 Task: Add a signature Dylan Clark containing With sincere gratitude, Dylan Clark to email address softage.10@softage.net and add a label Help desk
Action: Mouse moved to (67, 107)
Screenshot: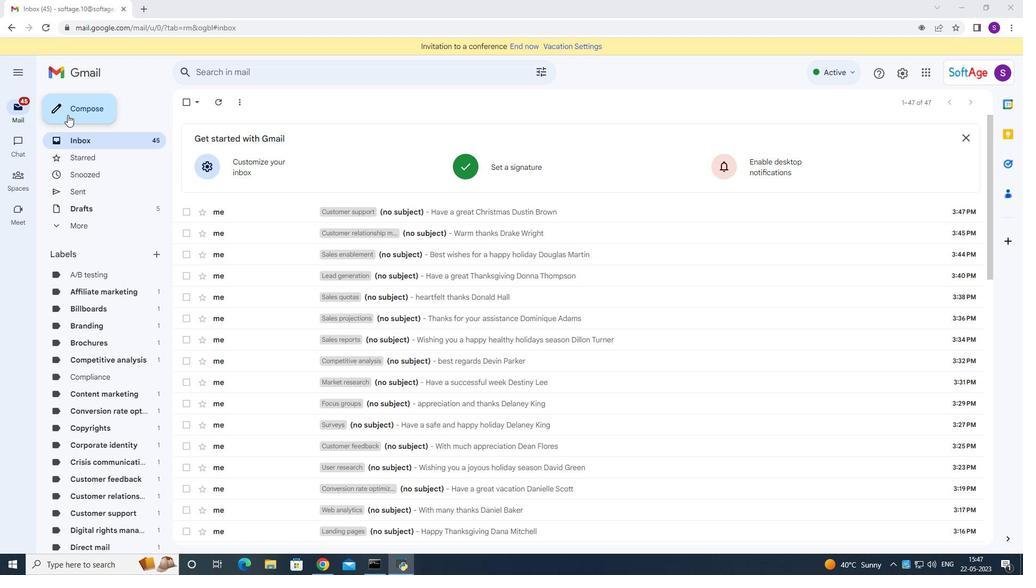 
Action: Mouse pressed left at (67, 107)
Screenshot: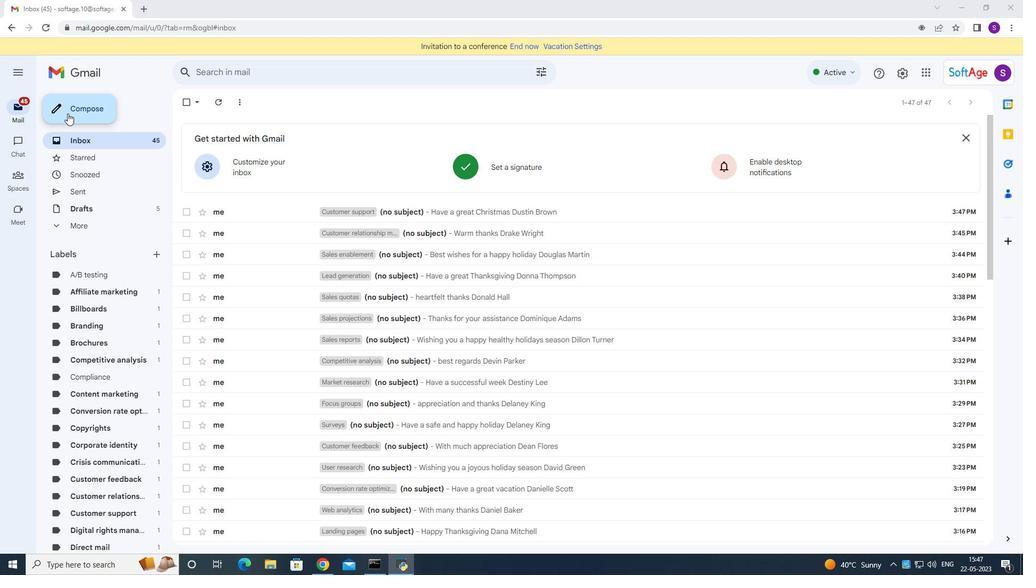 
Action: Mouse moved to (721, 265)
Screenshot: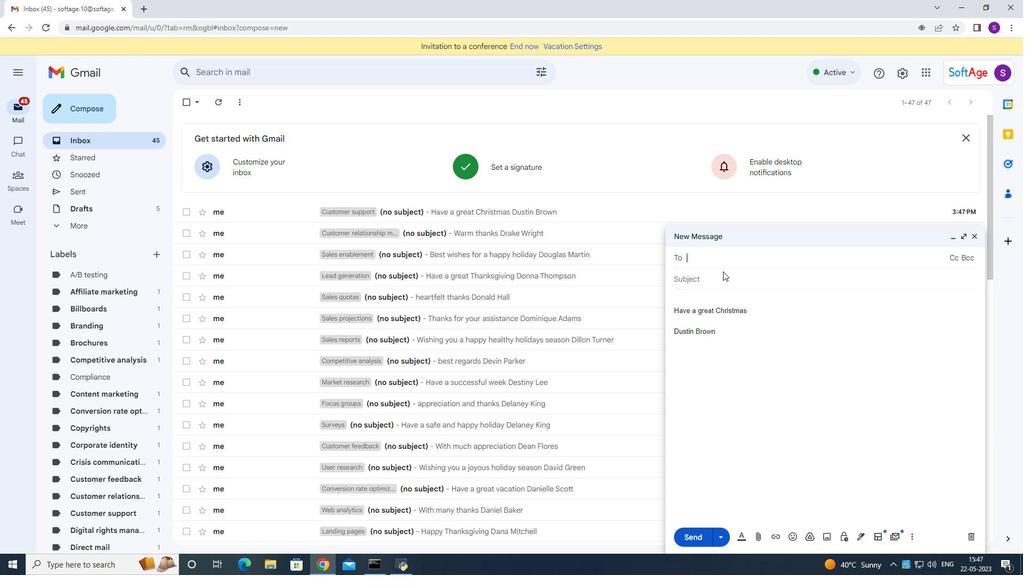 
Action: Mouse pressed left at (721, 265)
Screenshot: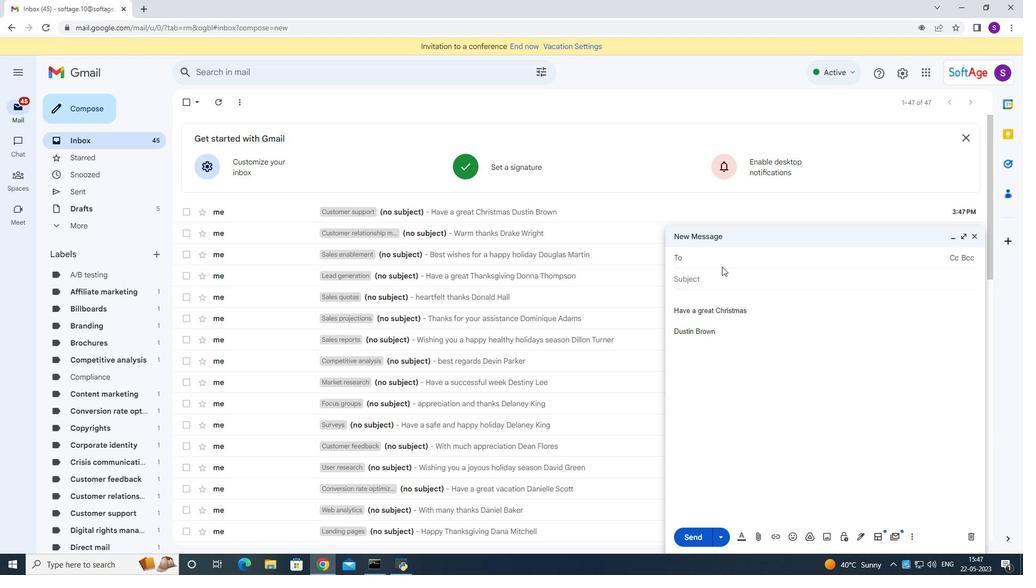 
Action: Mouse moved to (767, 310)
Screenshot: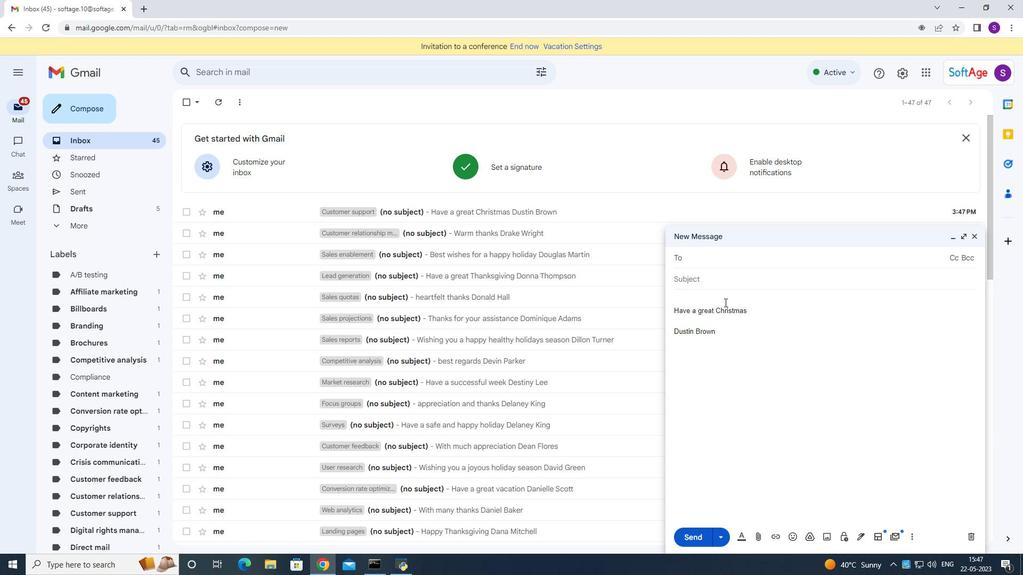 
Action: Mouse pressed left at (767, 310)
Screenshot: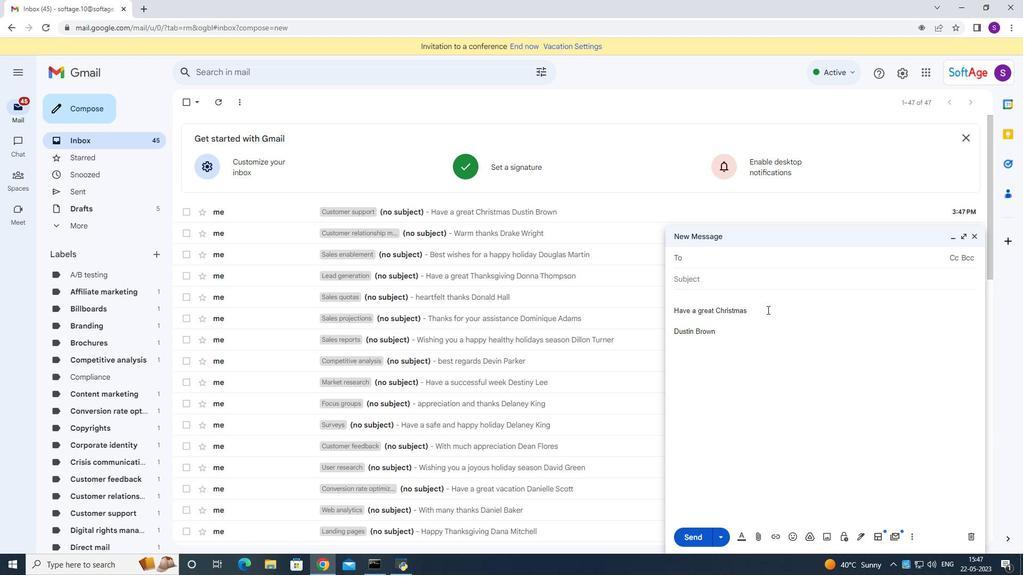 
Action: Mouse moved to (734, 254)
Screenshot: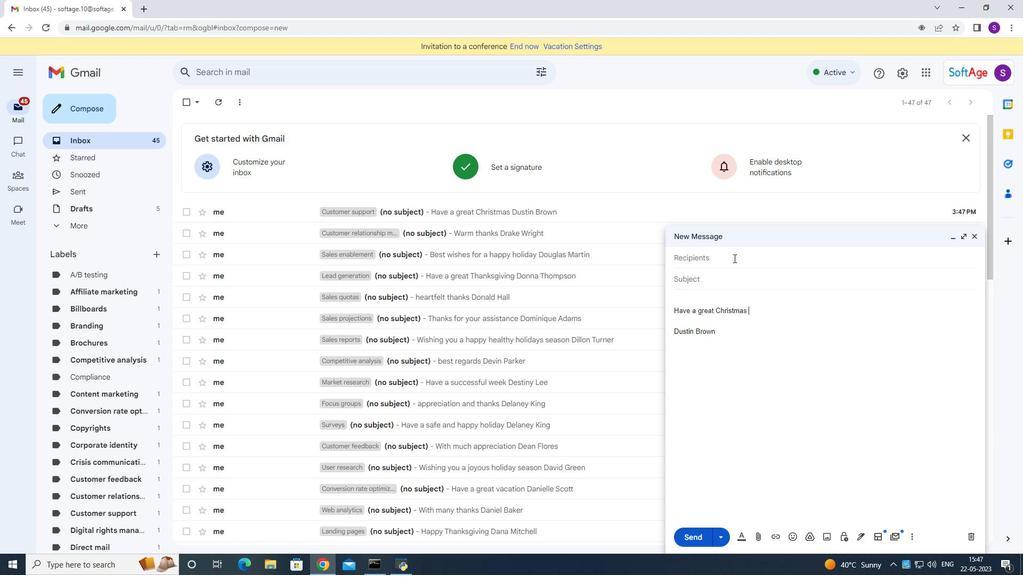 
Action: Mouse pressed left at (734, 254)
Screenshot: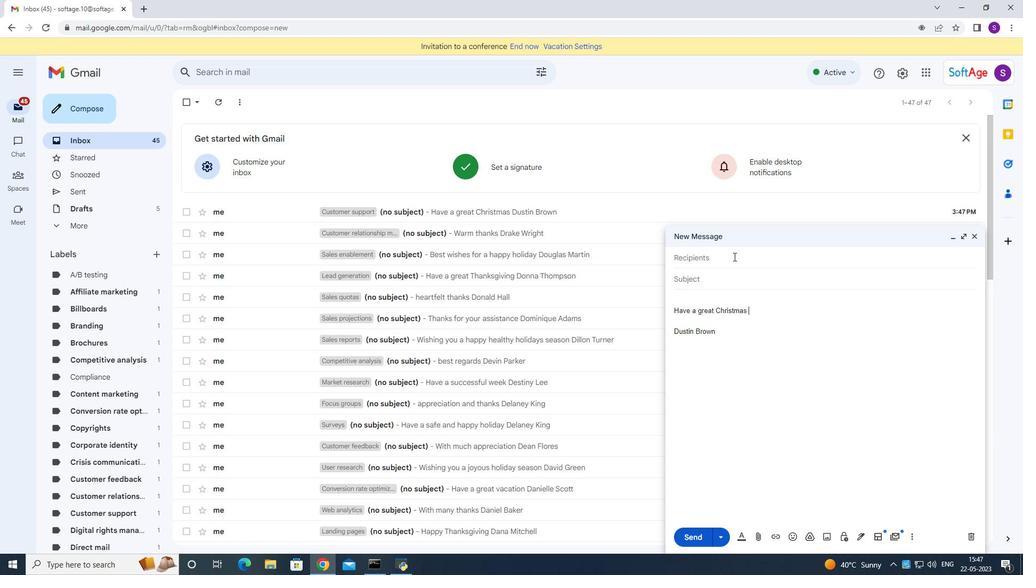 
Action: Mouse moved to (860, 535)
Screenshot: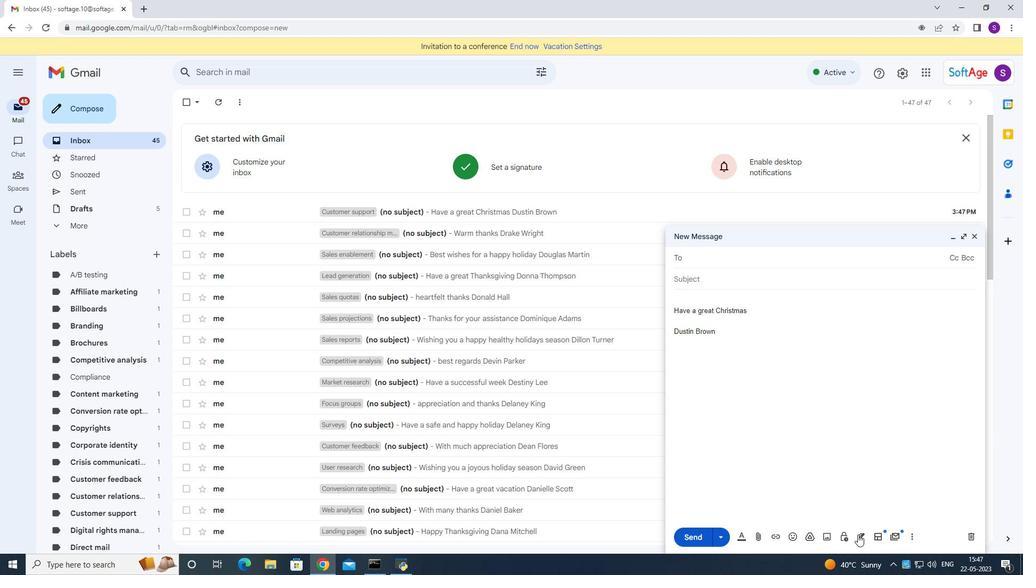 
Action: Mouse pressed left at (860, 535)
Screenshot: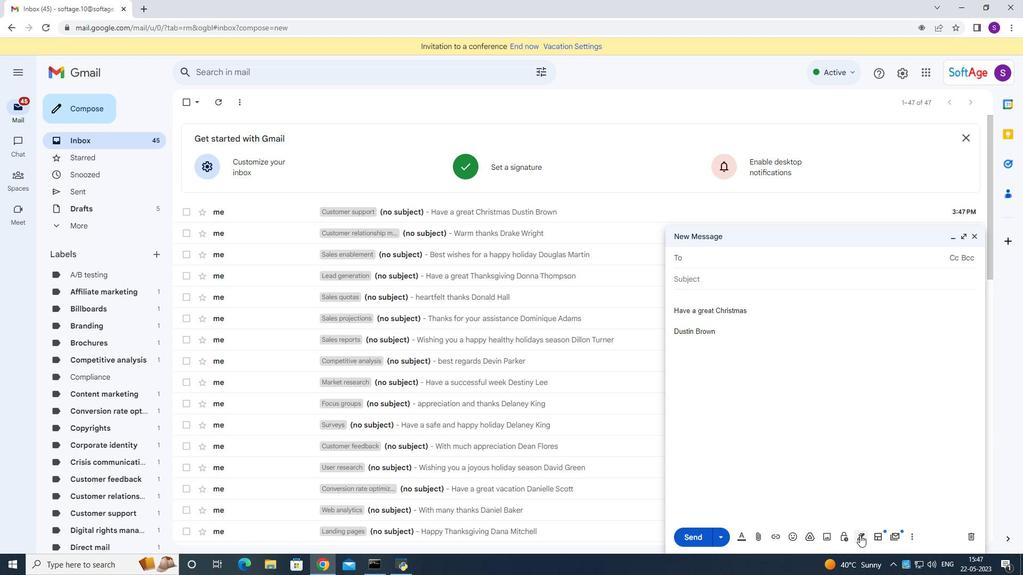 
Action: Mouse moved to (886, 479)
Screenshot: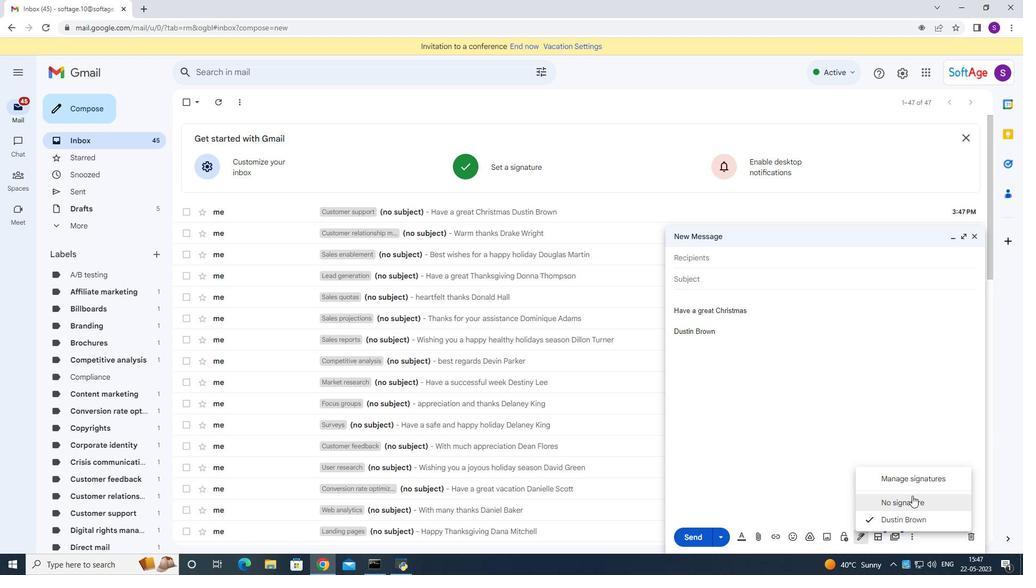 
Action: Mouse pressed left at (886, 479)
Screenshot: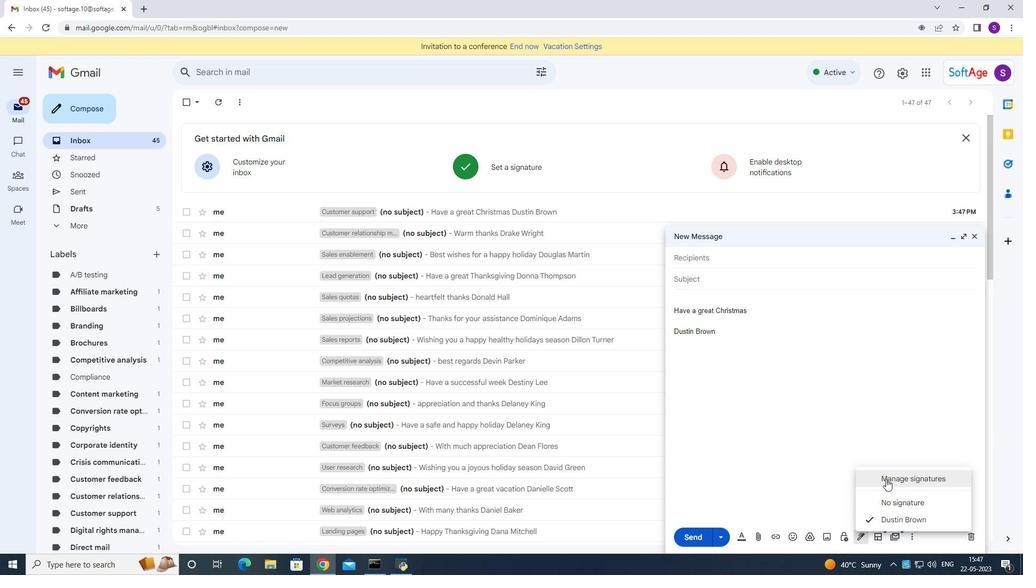 
Action: Mouse moved to (444, 326)
Screenshot: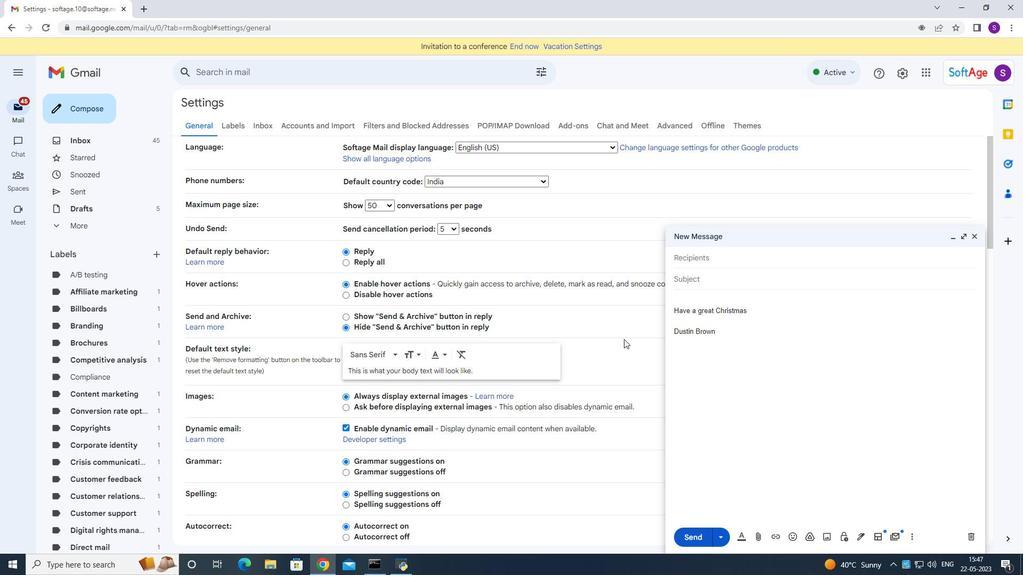 
Action: Mouse scrolled (444, 325) with delta (0, 0)
Screenshot: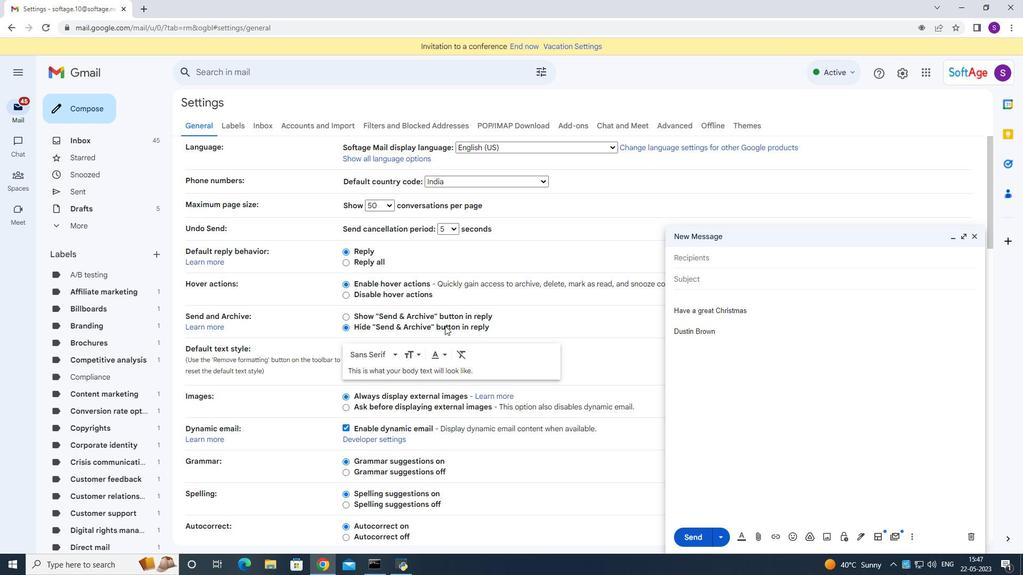 
Action: Mouse moved to (444, 327)
Screenshot: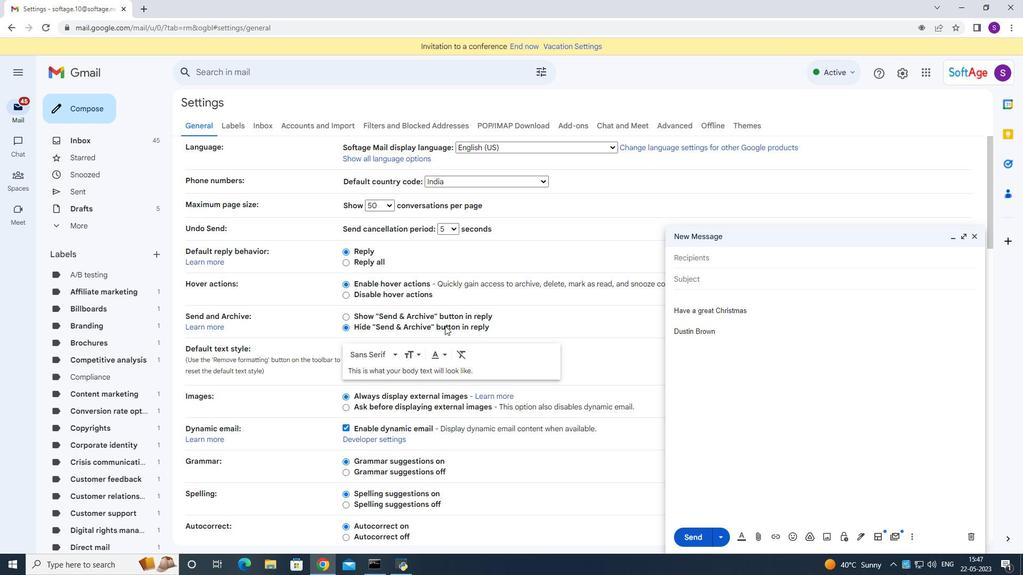 
Action: Mouse scrolled (444, 326) with delta (0, 0)
Screenshot: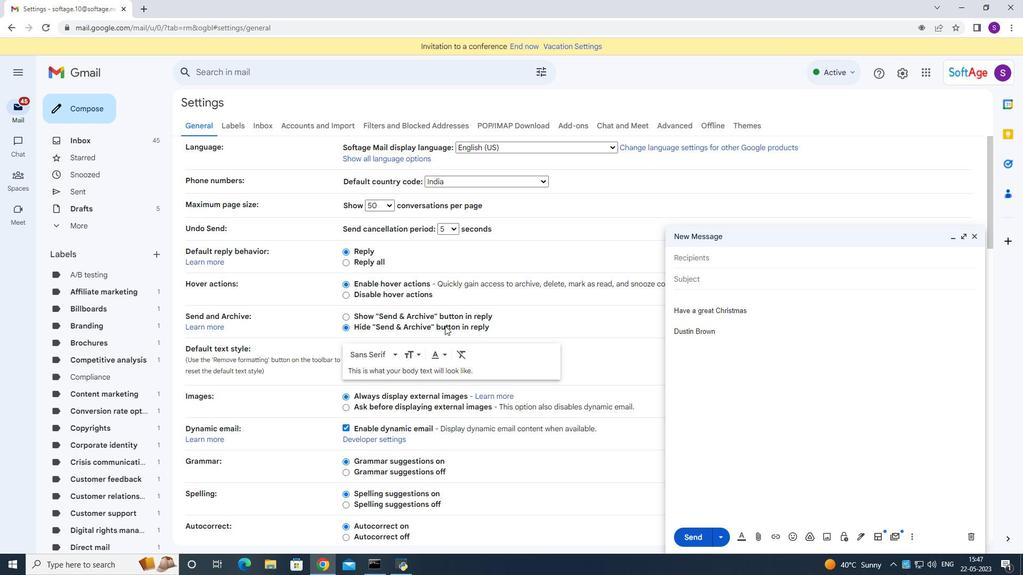 
Action: Mouse scrolled (444, 326) with delta (0, 0)
Screenshot: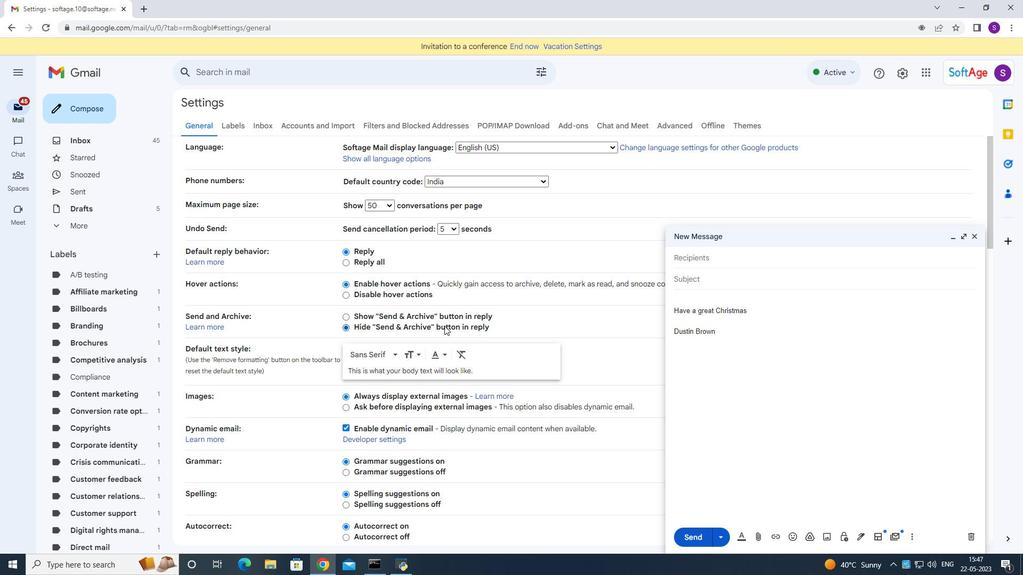 
Action: Mouse moved to (444, 327)
Screenshot: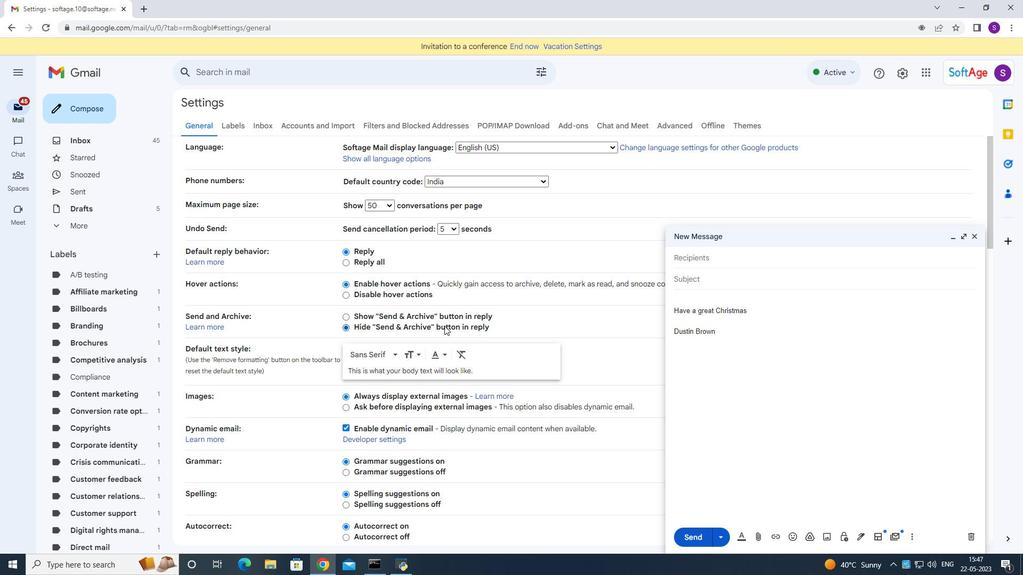 
Action: Mouse scrolled (444, 327) with delta (0, 0)
Screenshot: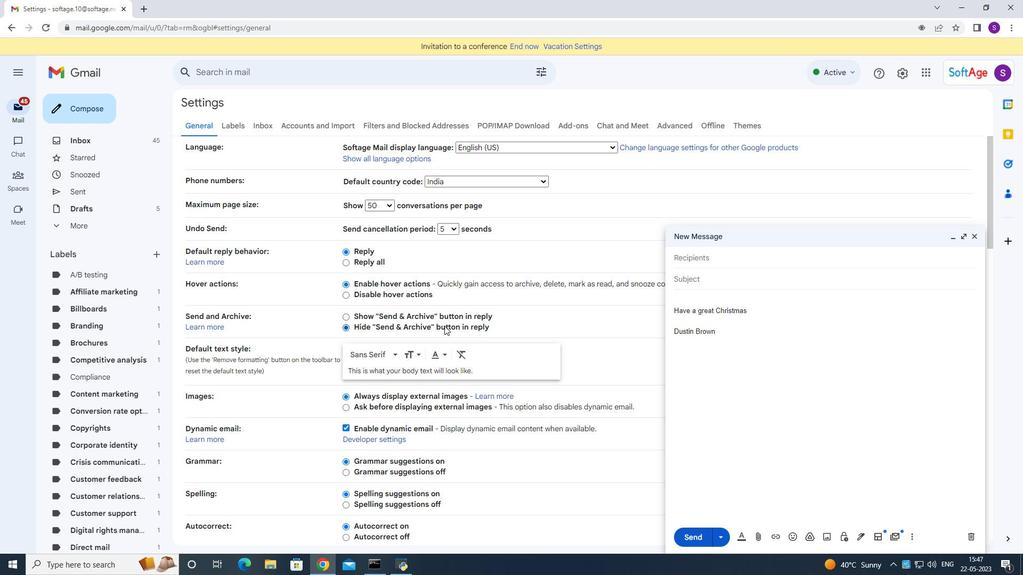 
Action: Mouse moved to (444, 328)
Screenshot: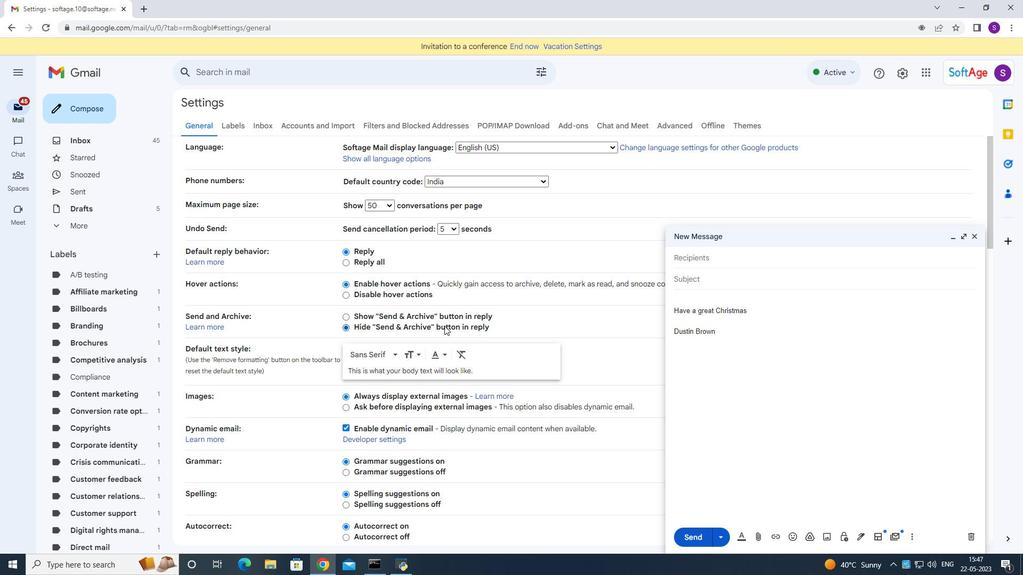 
Action: Mouse scrolled (444, 327) with delta (0, 0)
Screenshot: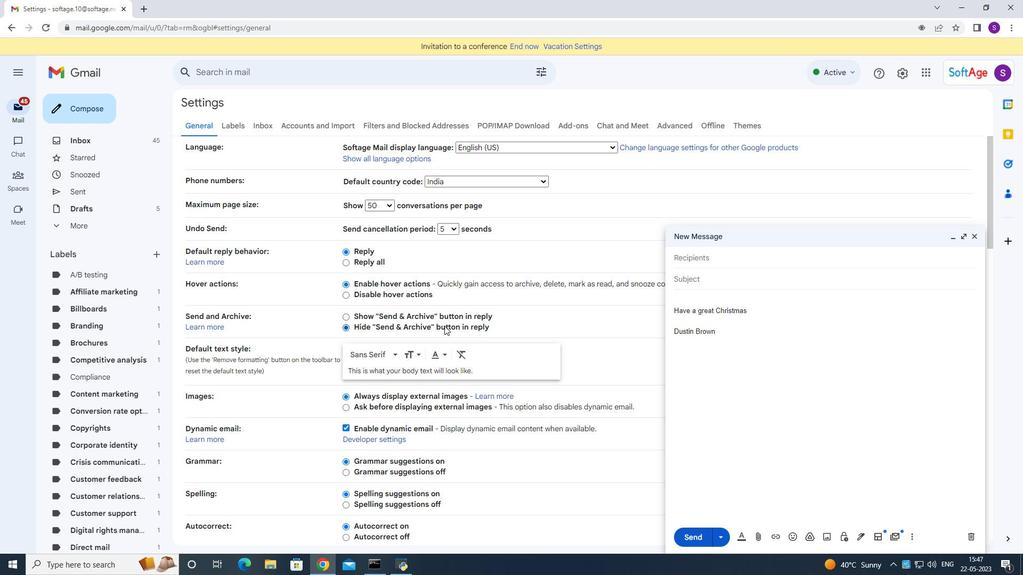 
Action: Mouse moved to (444, 329)
Screenshot: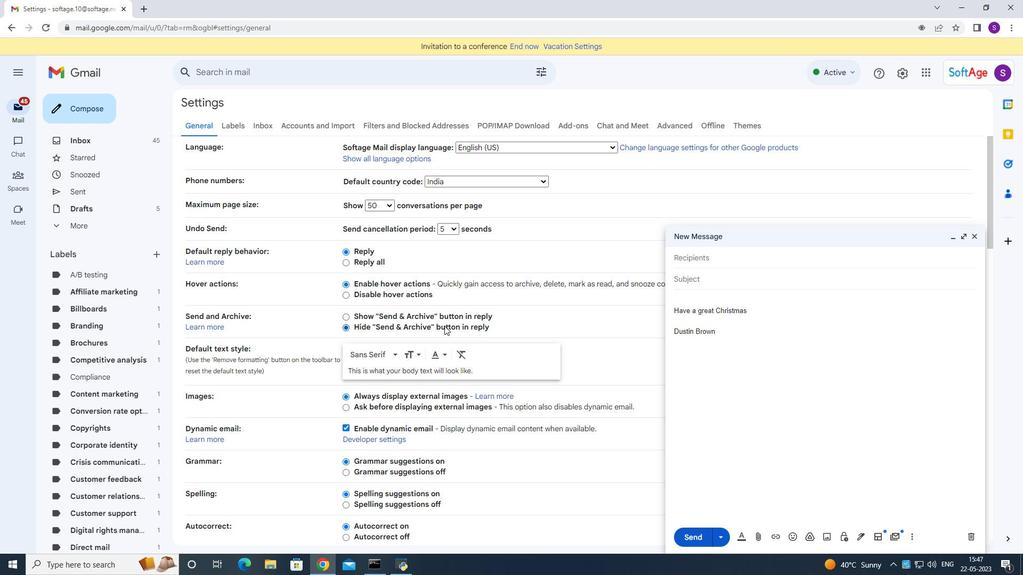
Action: Mouse scrolled (444, 328) with delta (0, 0)
Screenshot: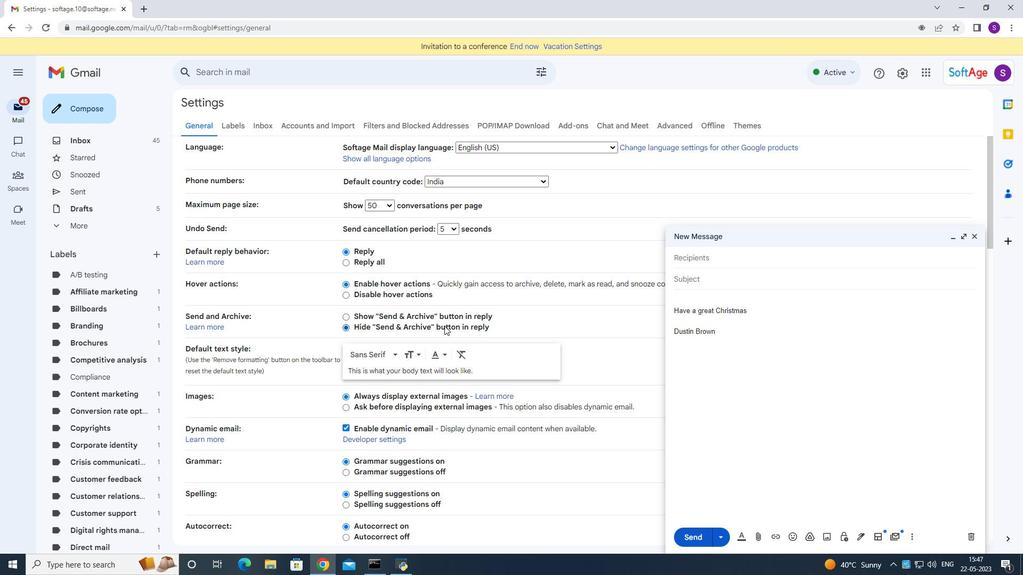 
Action: Mouse moved to (445, 337)
Screenshot: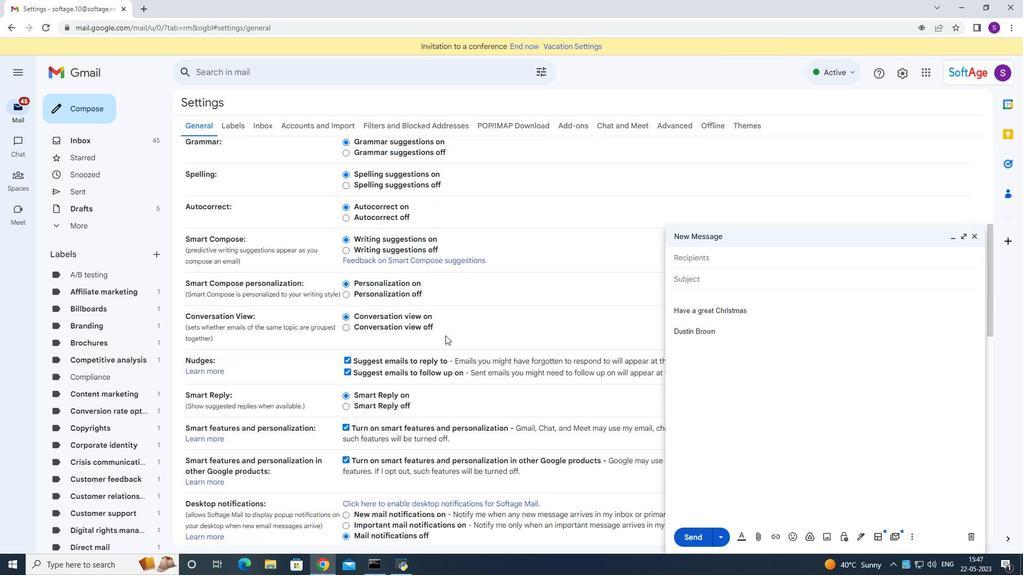 
Action: Mouse scrolled (445, 337) with delta (0, 0)
Screenshot: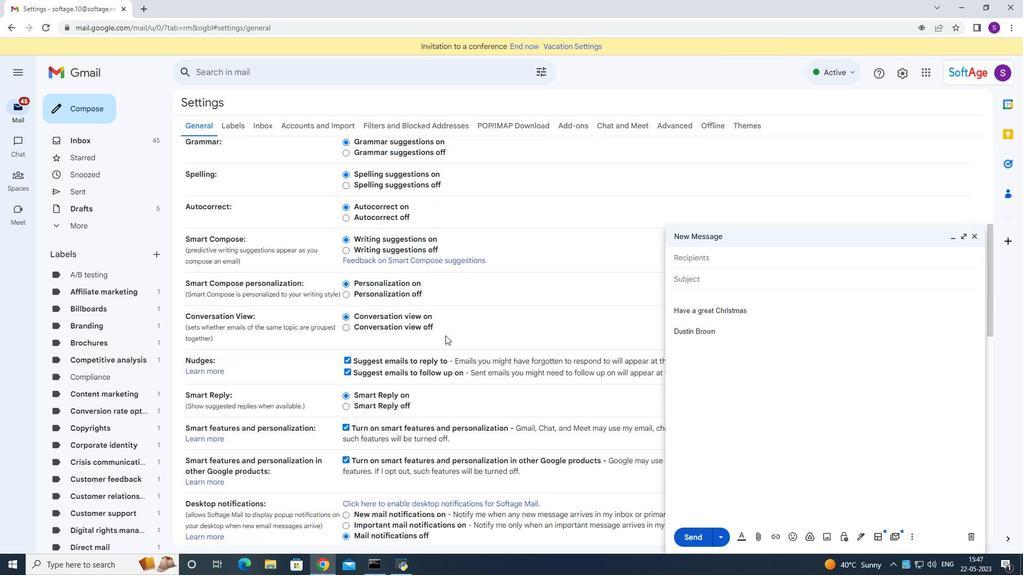 
Action: Mouse moved to (445, 337)
Screenshot: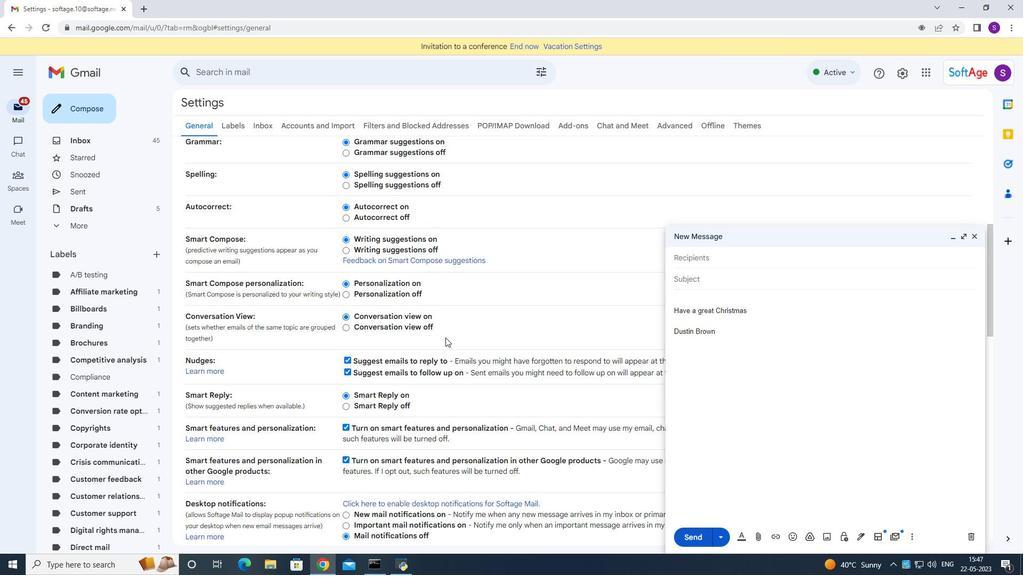 
Action: Mouse scrolled (445, 337) with delta (0, 0)
Screenshot: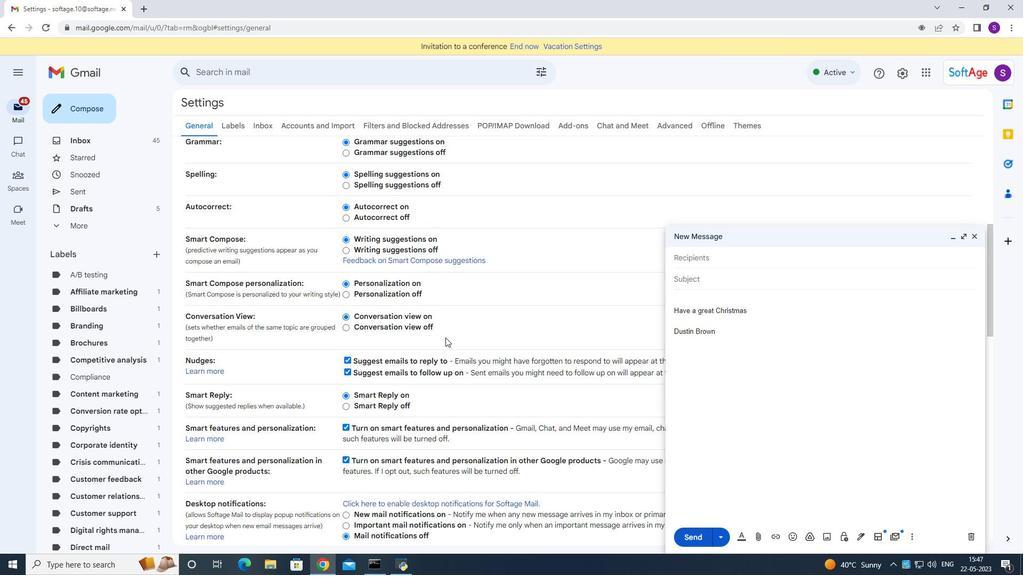 
Action: Mouse moved to (445, 343)
Screenshot: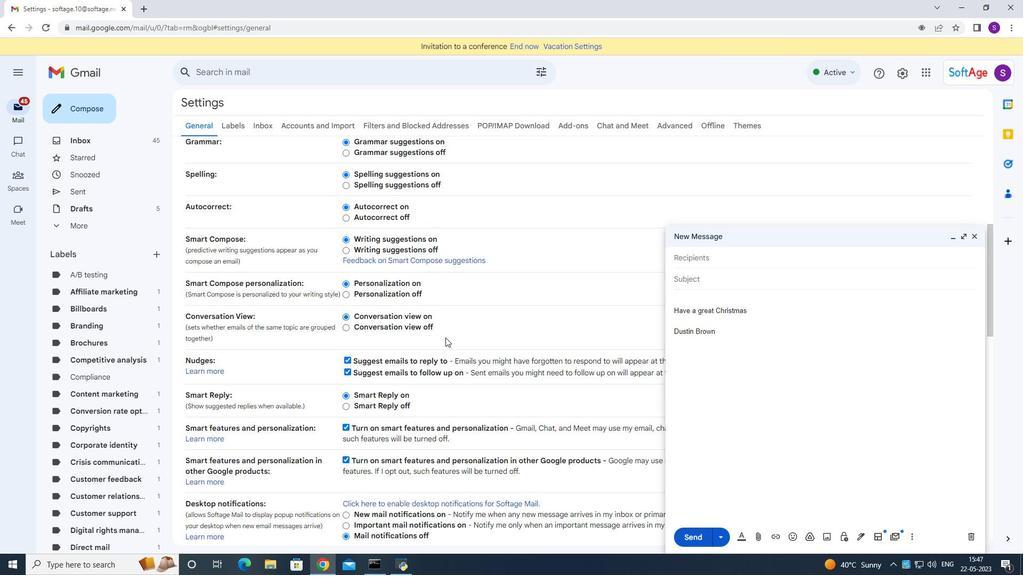 
Action: Mouse scrolled (445, 337) with delta (0, 0)
Screenshot: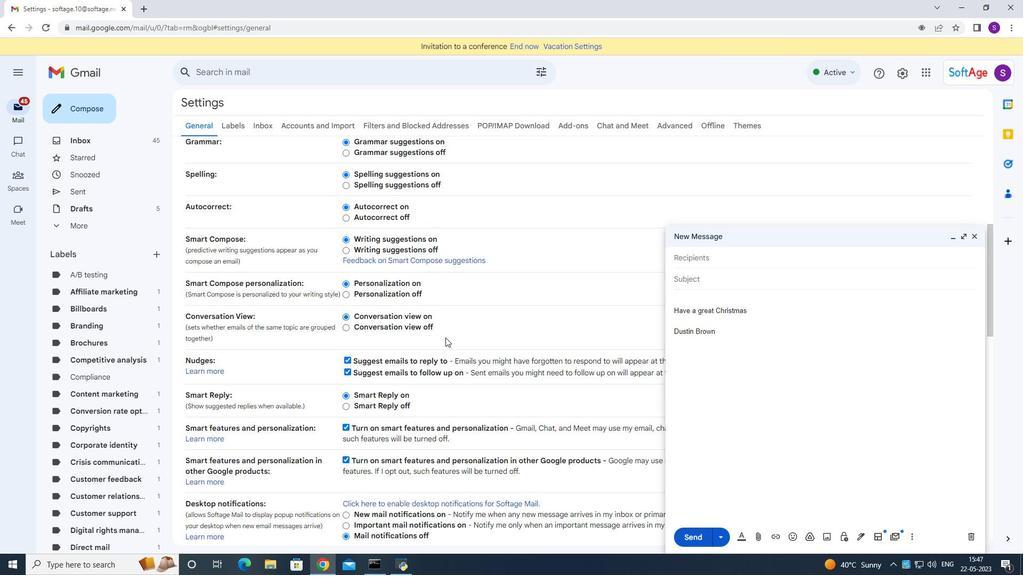 
Action: Mouse moved to (445, 343)
Screenshot: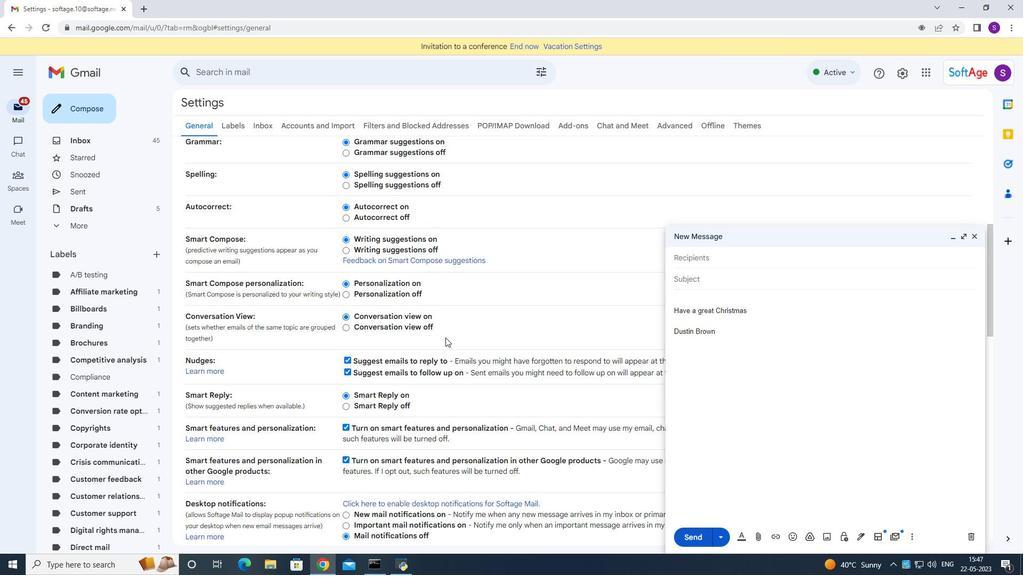 
Action: Mouse scrolled (445, 337) with delta (0, 0)
Screenshot: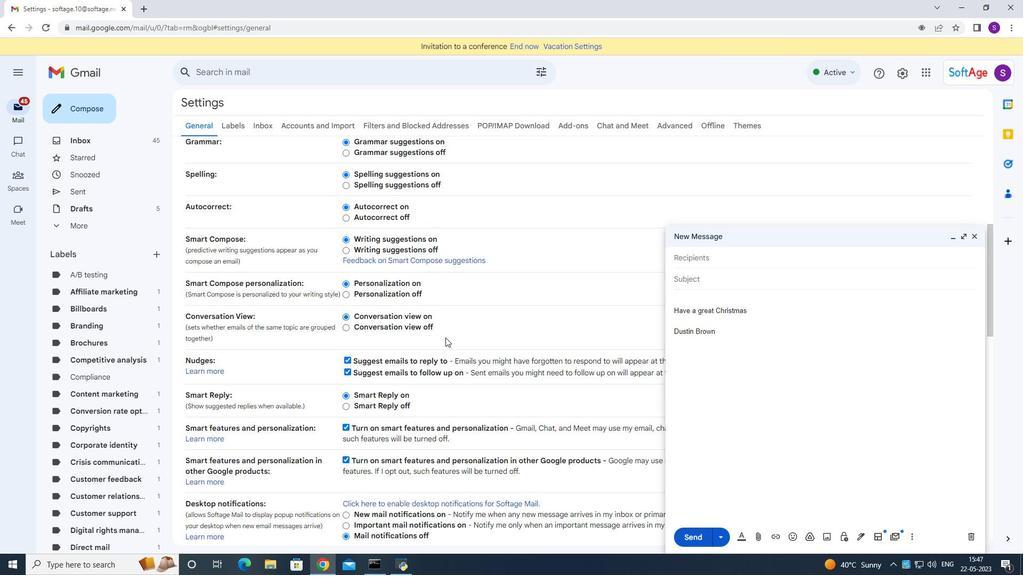 
Action: Mouse moved to (444, 344)
Screenshot: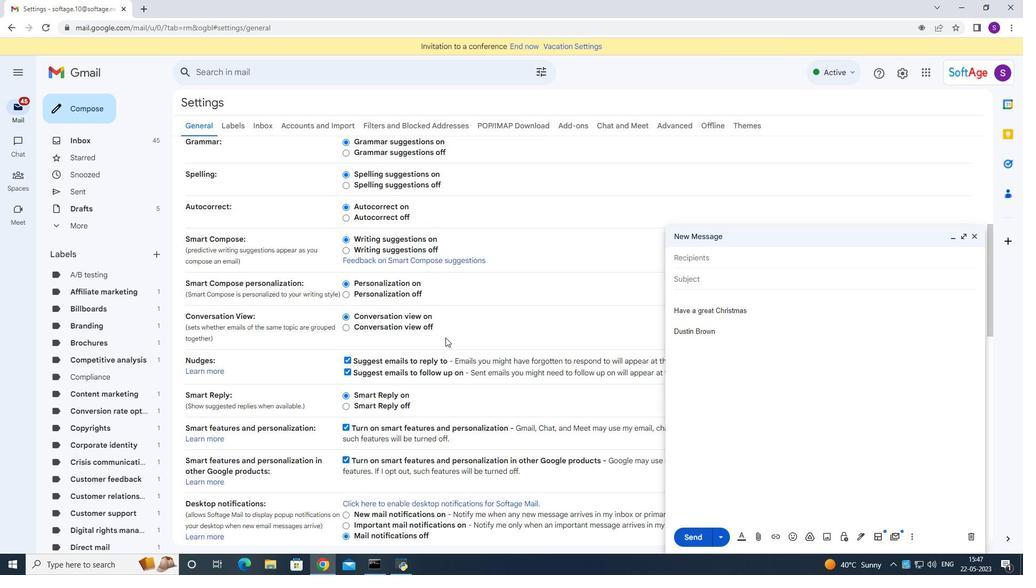 
Action: Mouse scrolled (445, 337) with delta (0, 0)
Screenshot: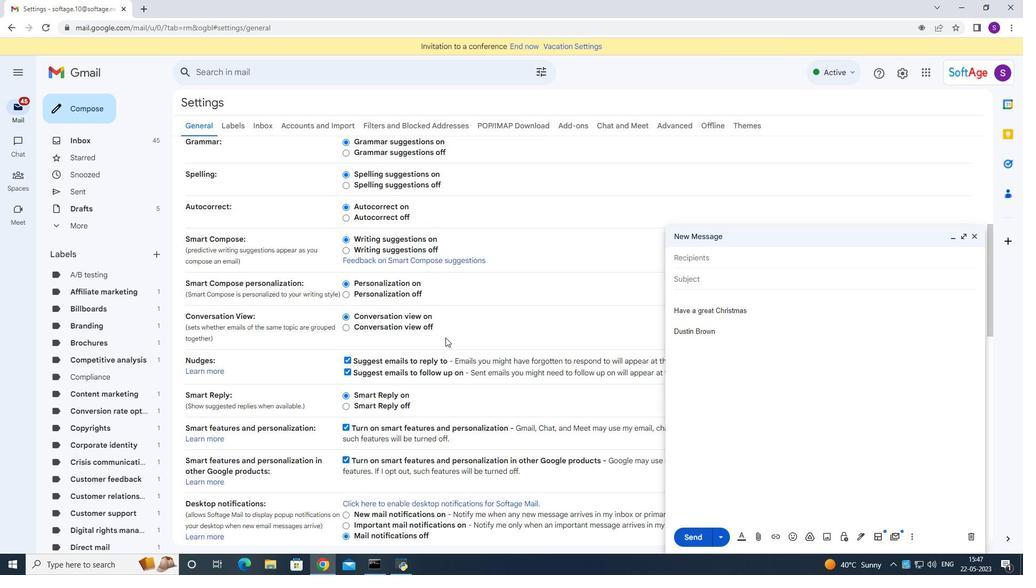 
Action: Mouse moved to (444, 347)
Screenshot: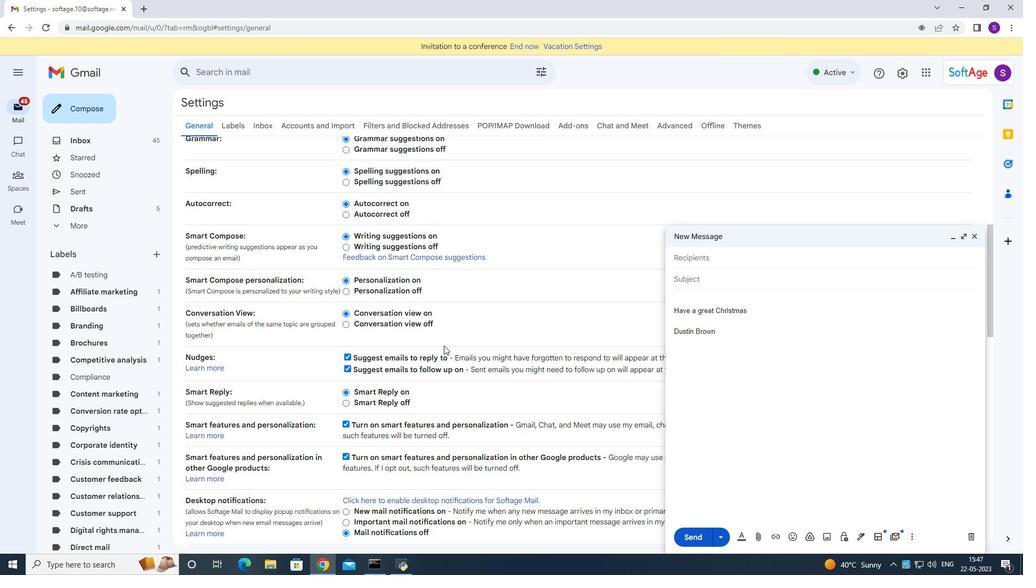 
Action: Mouse scrolled (444, 347) with delta (0, 0)
Screenshot: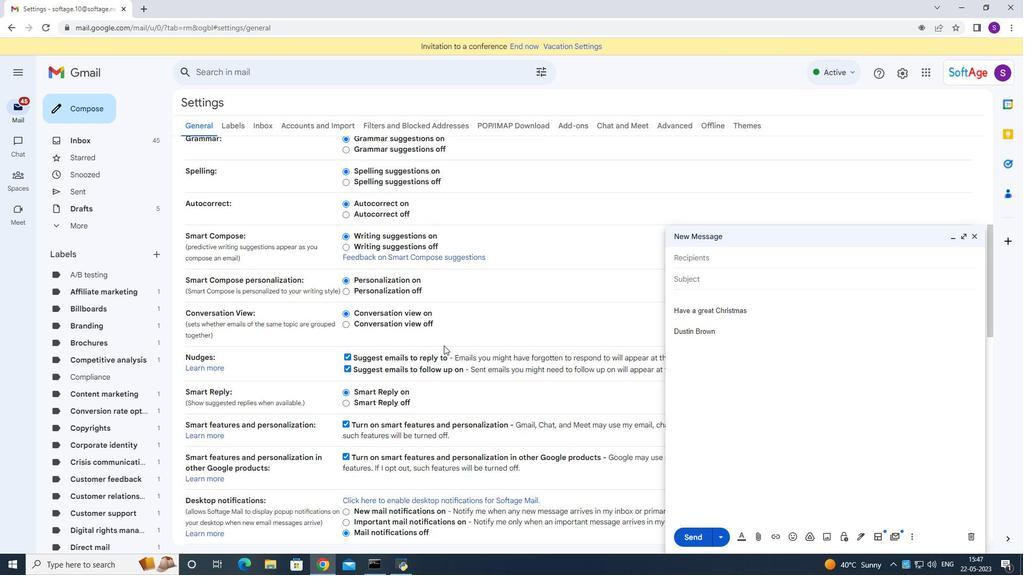 
Action: Mouse scrolled (444, 347) with delta (0, 0)
Screenshot: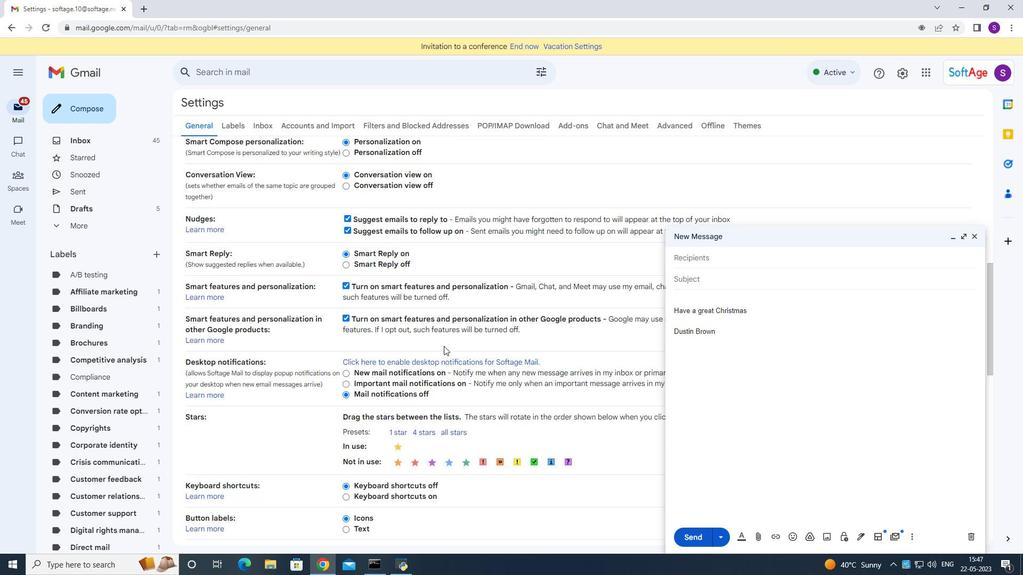 
Action: Mouse scrolled (444, 347) with delta (0, 0)
Screenshot: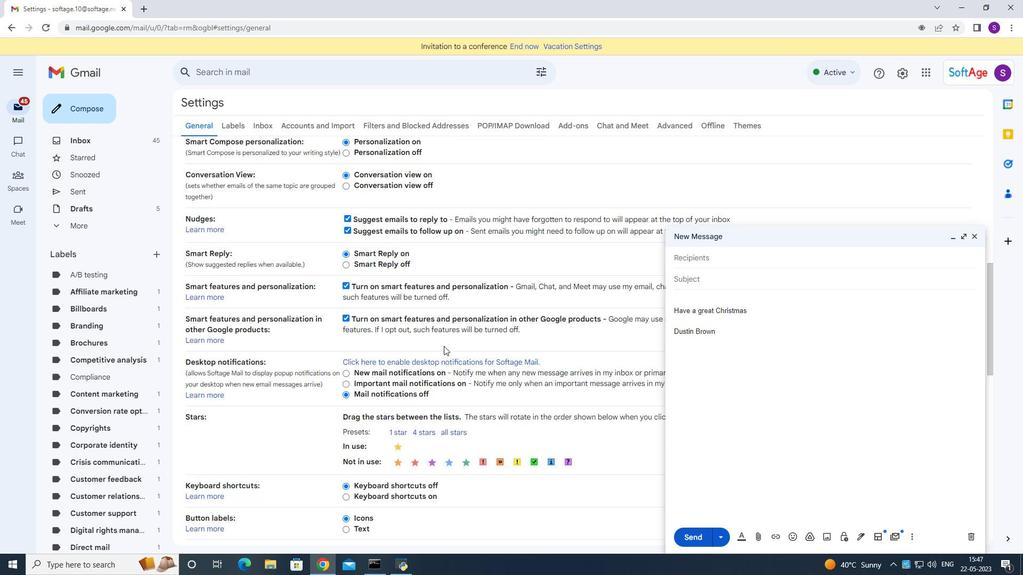 
Action: Mouse moved to (439, 348)
Screenshot: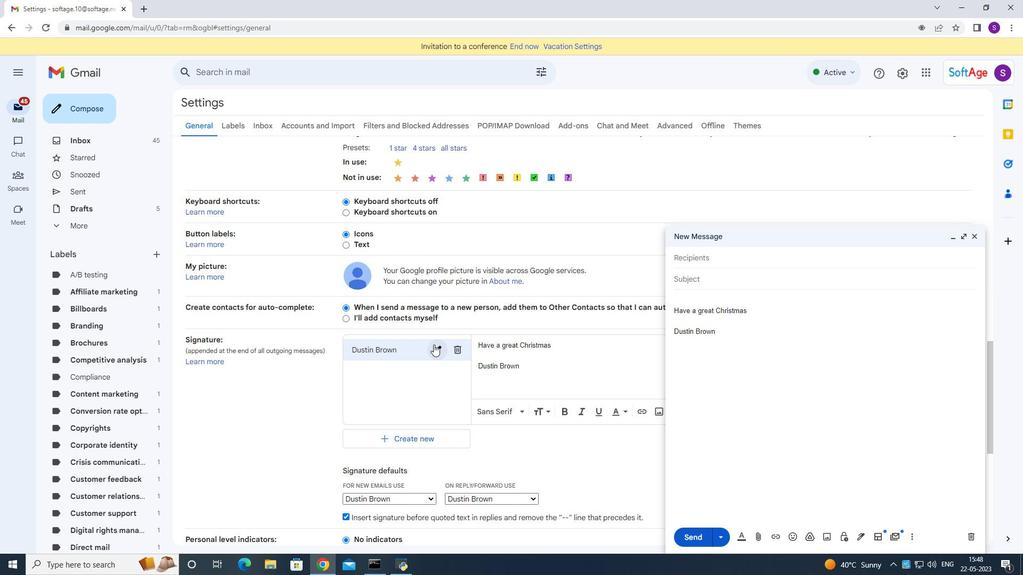 
Action: Mouse pressed left at (439, 348)
Screenshot: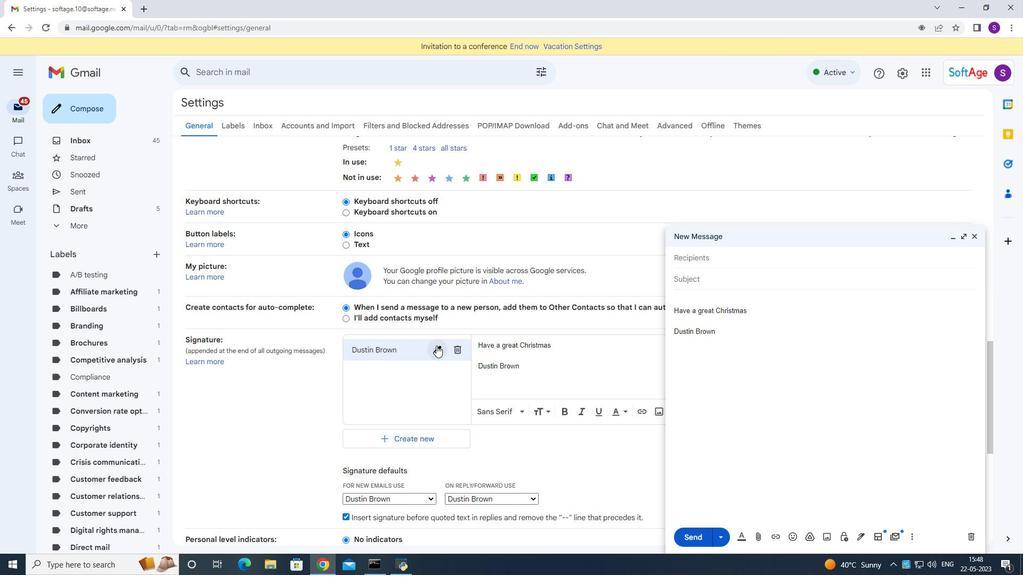 
Action: Key pressed ctrl+A<Key.backspace><Key.shift><Key.shift><Key.shift><Key.shift><Key.shift><Key.shift><Key.shift><Key.shift><Key.shift><Key.shift><Key.shift><Key.shift><Key.shift><Key.shift><Key.shift><Key.shift><Key.shift><Key.shift><Key.shift><Key.shift><Key.shift><Key.shift><Key.shift><Key.shift><Key.shift><Key.shift>Dylan<Key.space><Key.shift>Clark<Key.space>
Screenshot: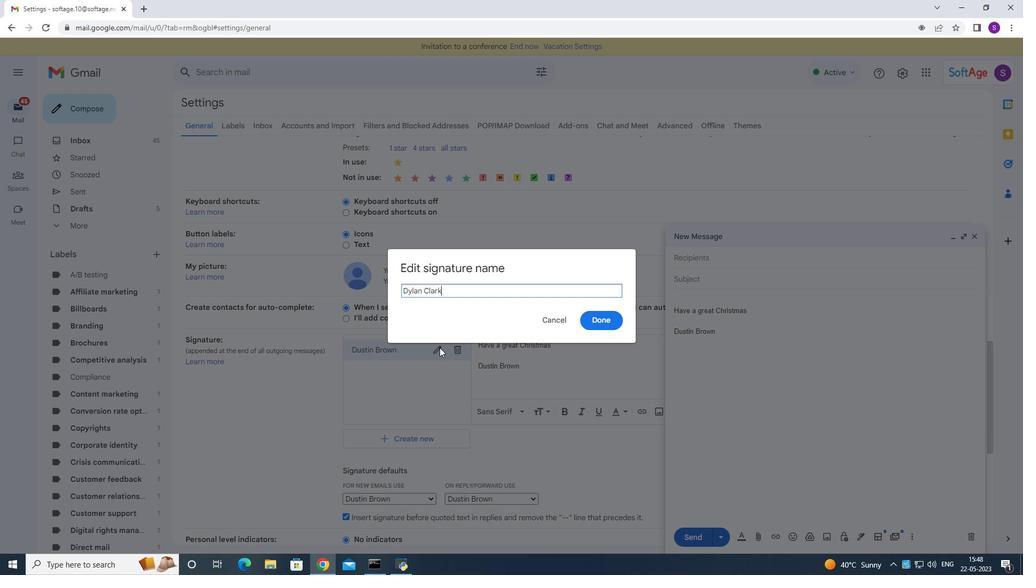 
Action: Mouse moved to (597, 323)
Screenshot: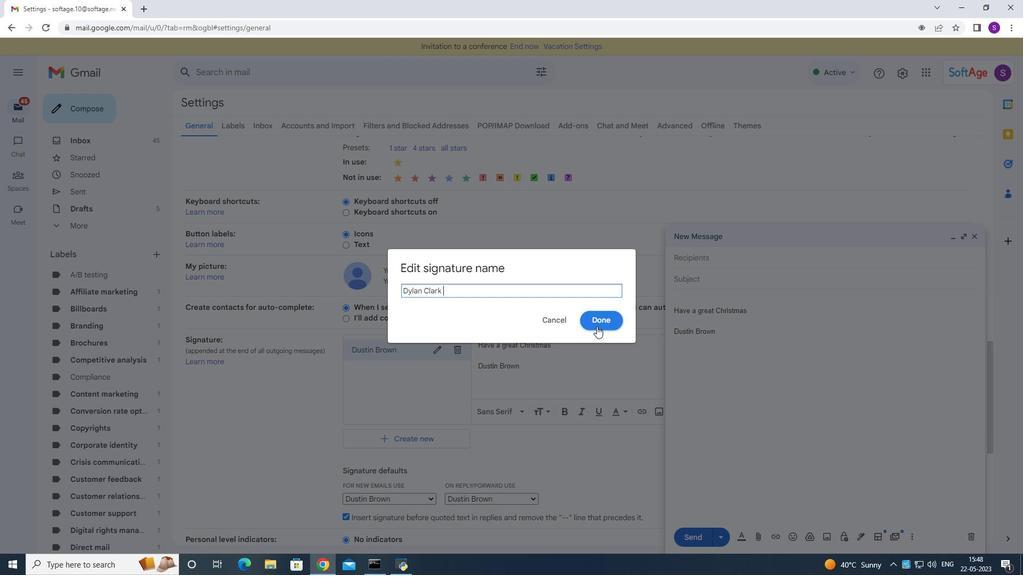
Action: Mouse pressed left at (597, 323)
Screenshot: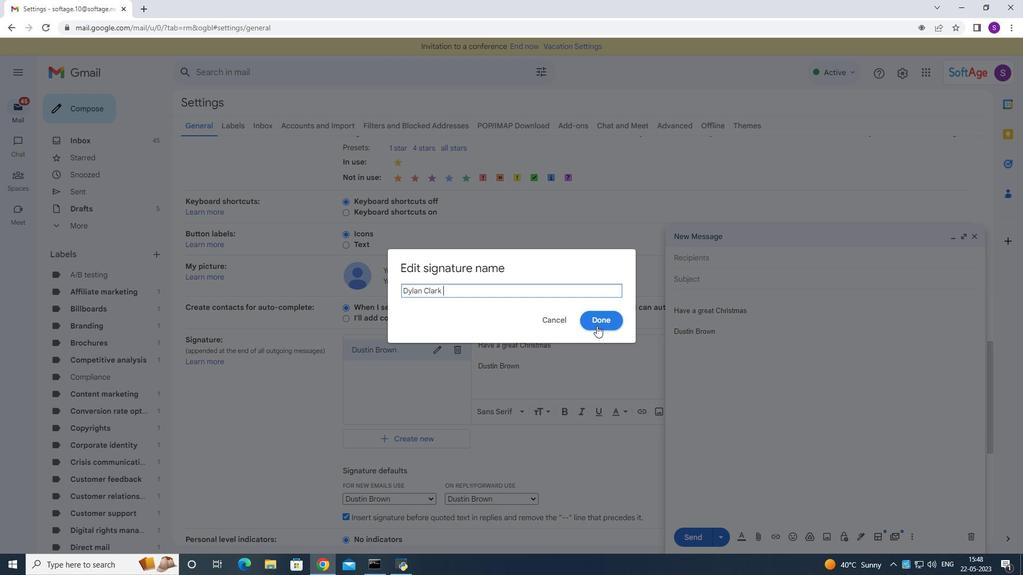
Action: Mouse moved to (585, 349)
Screenshot: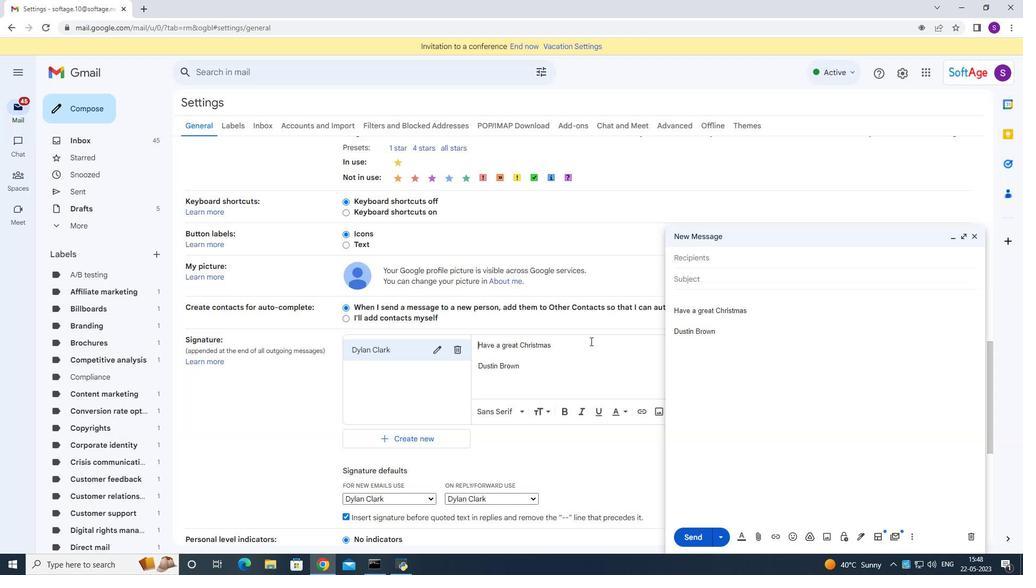 
Action: Mouse pressed left at (585, 349)
Screenshot: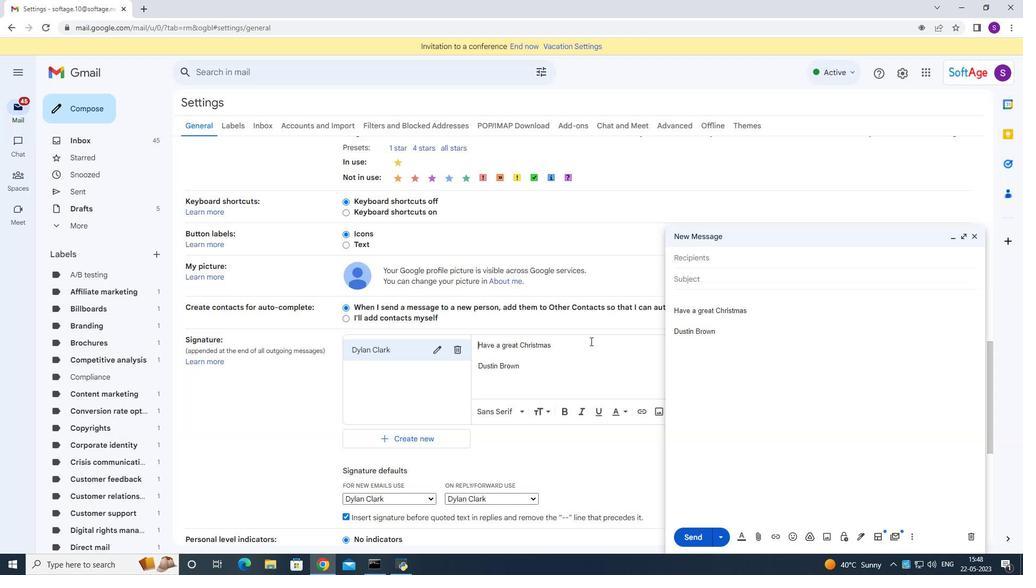 
Action: Mouse moved to (583, 349)
Screenshot: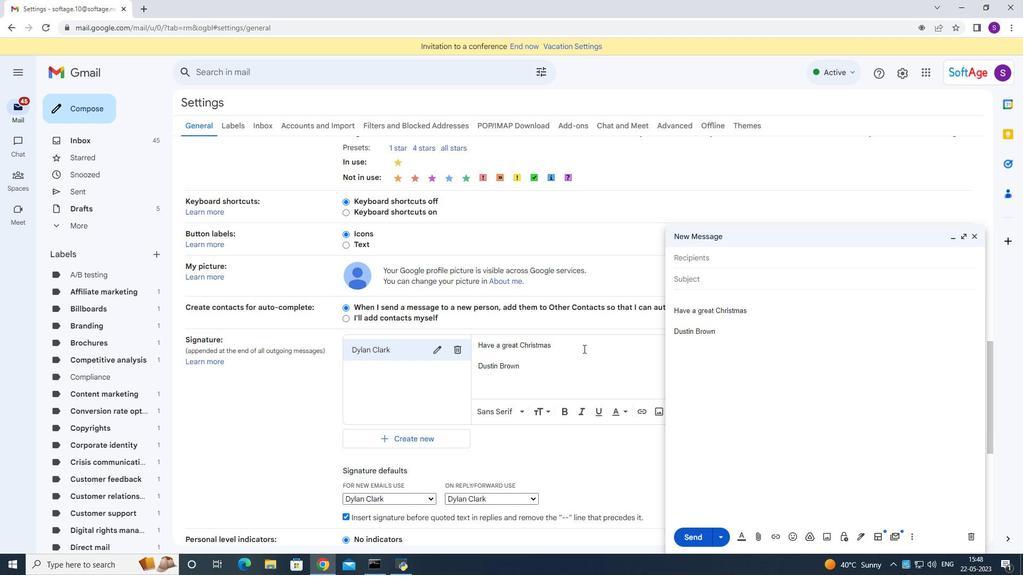 
Action: Key pressed ctrl+A
Screenshot: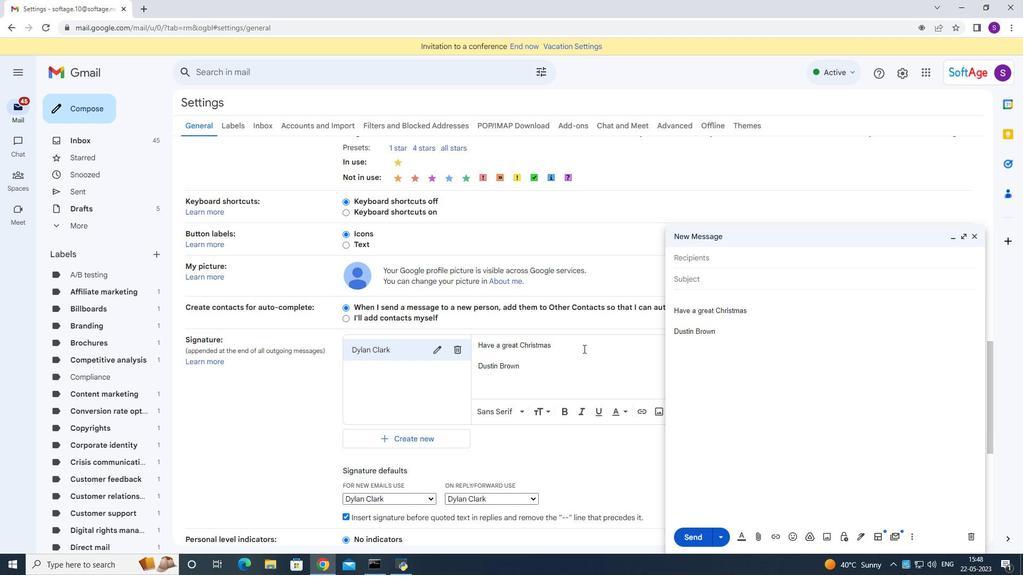 
Action: Mouse moved to (565, 340)
Screenshot: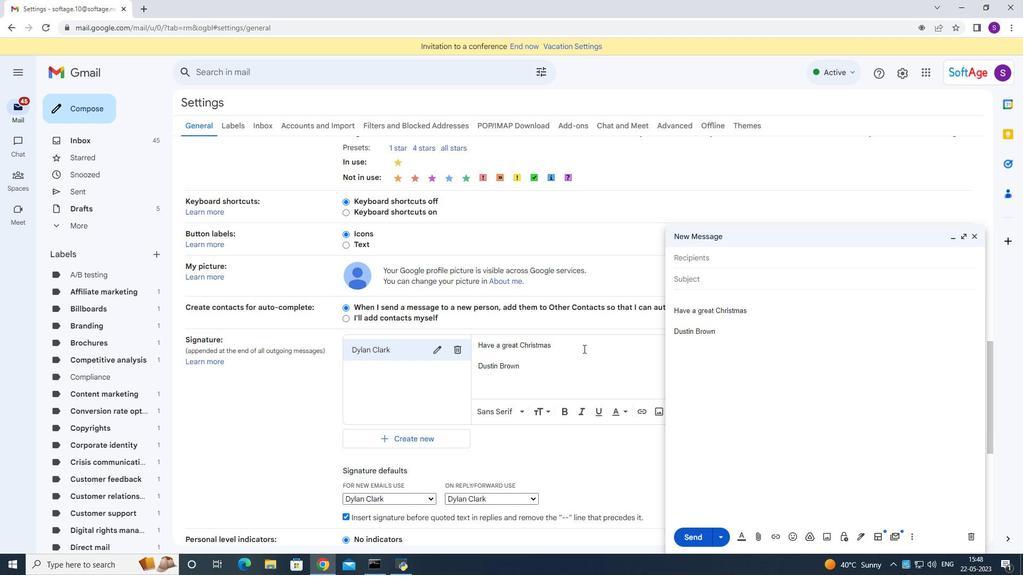 
Action: Key pressed <Key.backspace><Key.shift><Key.shift><Key.shift><Key.shift><Key.shift><Key.shift><Key.shift><Key.shift><Key.shift><Key.shift><Key.shift><Key.shift><Key.shift><Key.shift><Key.shift><Key.shift><Key.shift><Key.shift><Key.shift><Key.shift><Key.shift><Key.shift><Key.shift><Key.shift><Key.shift><Key.shift>sincere<Key.space>gratitude<Key.space><Key.enter><Key.enter><Key.shift>Dylan<Key.space><Key.shift>Clark<Key.space>
Screenshot: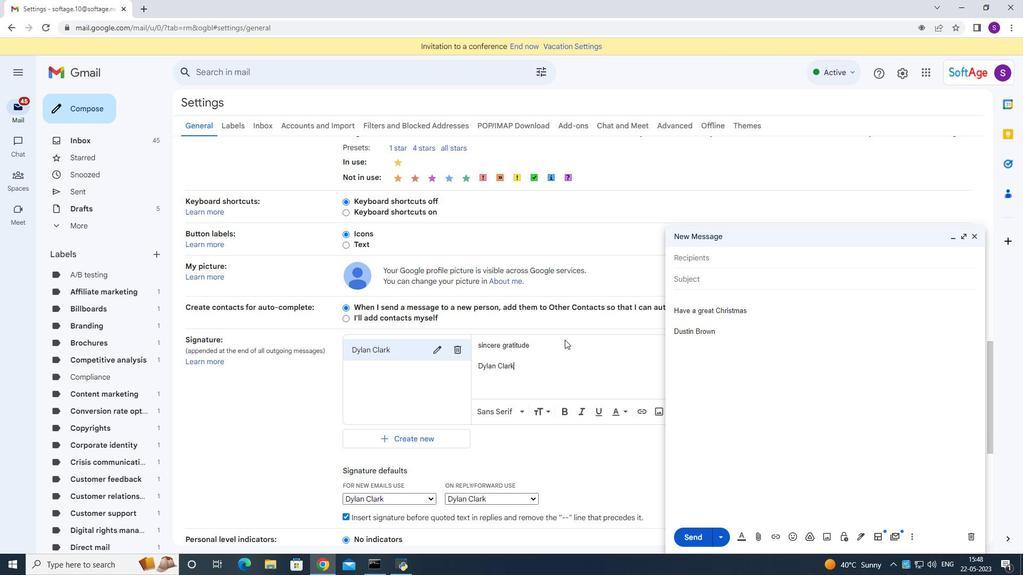 
Action: Mouse moved to (549, 363)
Screenshot: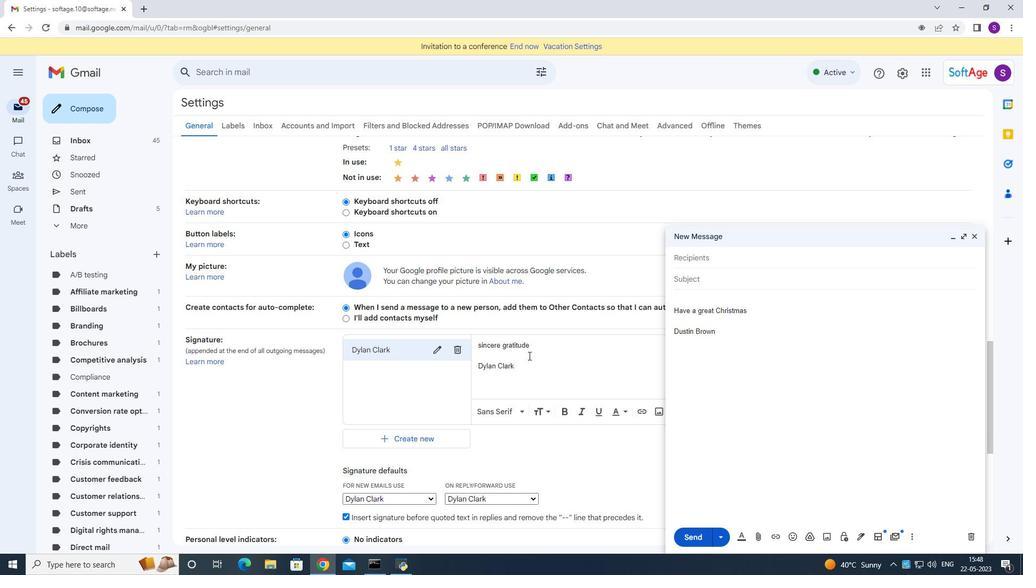 
Action: Mouse scrolled (549, 362) with delta (0, 0)
Screenshot: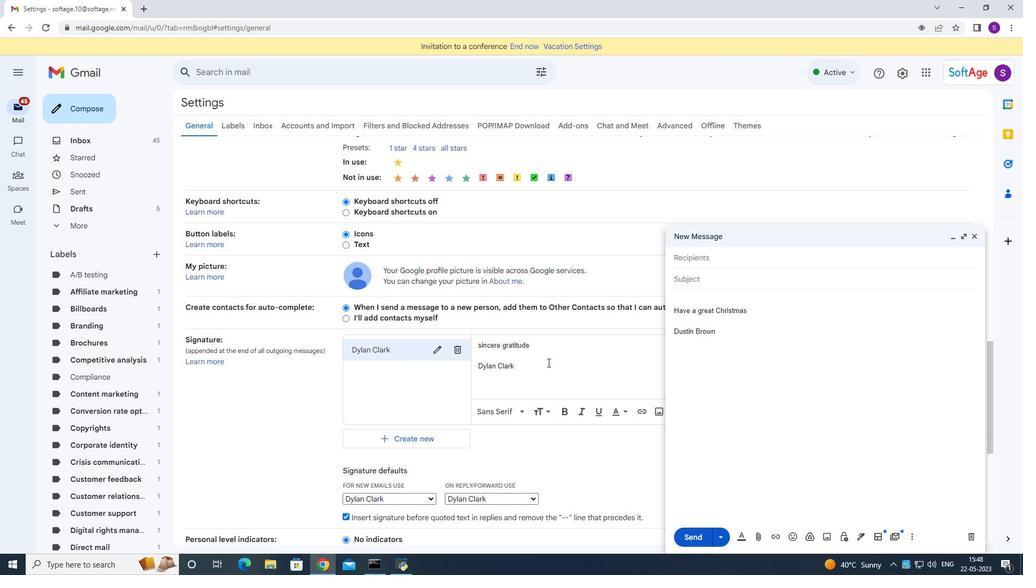 
Action: Mouse scrolled (549, 362) with delta (0, 0)
Screenshot: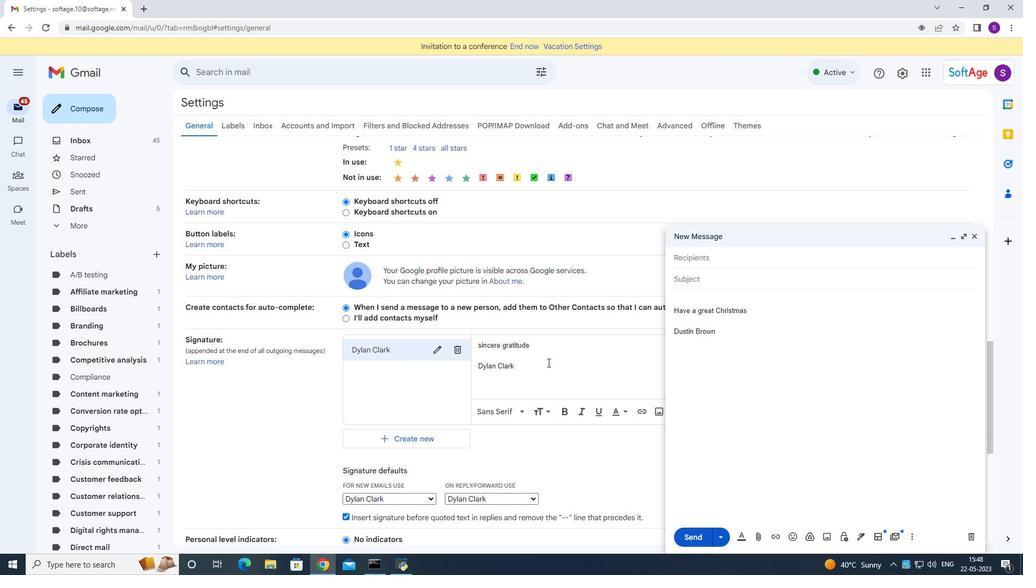 
Action: Mouse scrolled (549, 362) with delta (0, 0)
Screenshot: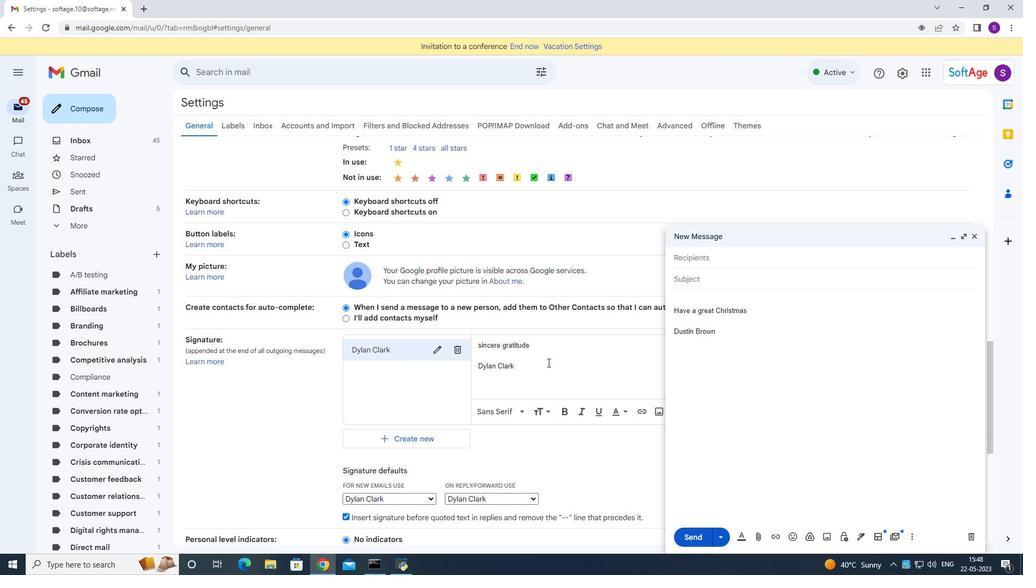 
Action: Mouse scrolled (549, 362) with delta (0, 0)
Screenshot: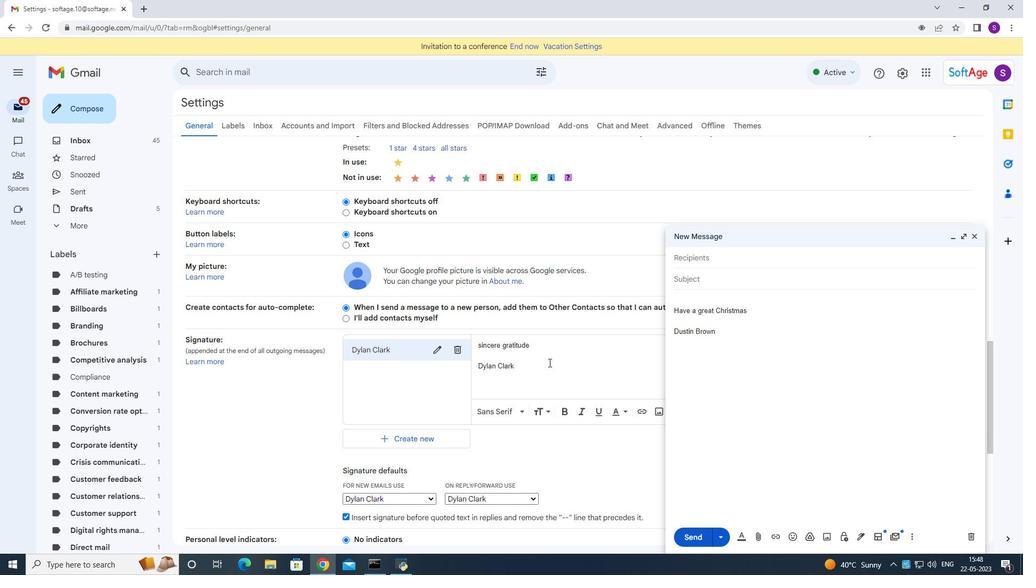 
Action: Mouse moved to (535, 343)
Screenshot: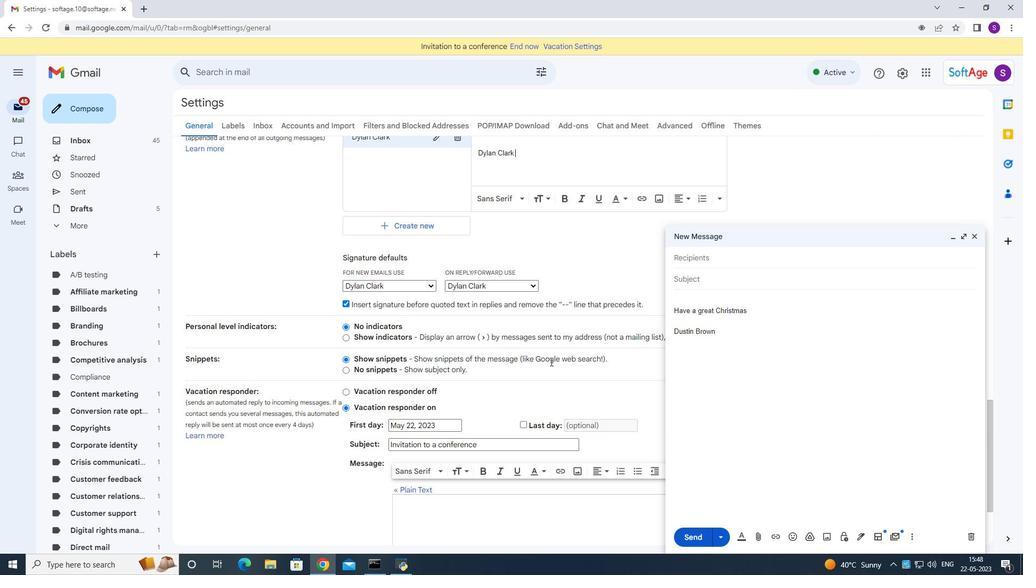 
Action: Mouse scrolled (535, 343) with delta (0, 0)
Screenshot: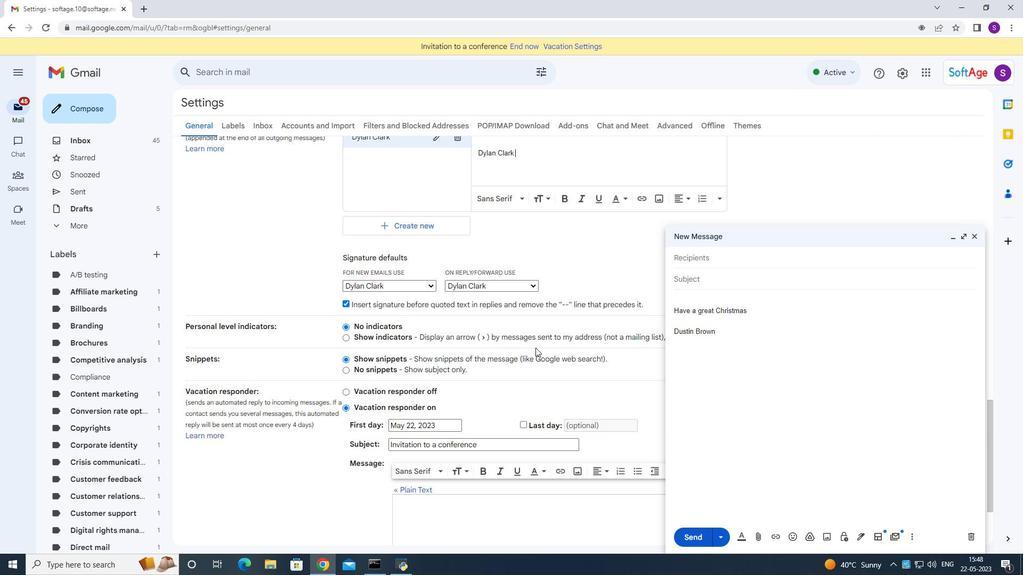 
Action: Mouse scrolled (535, 343) with delta (0, 0)
Screenshot: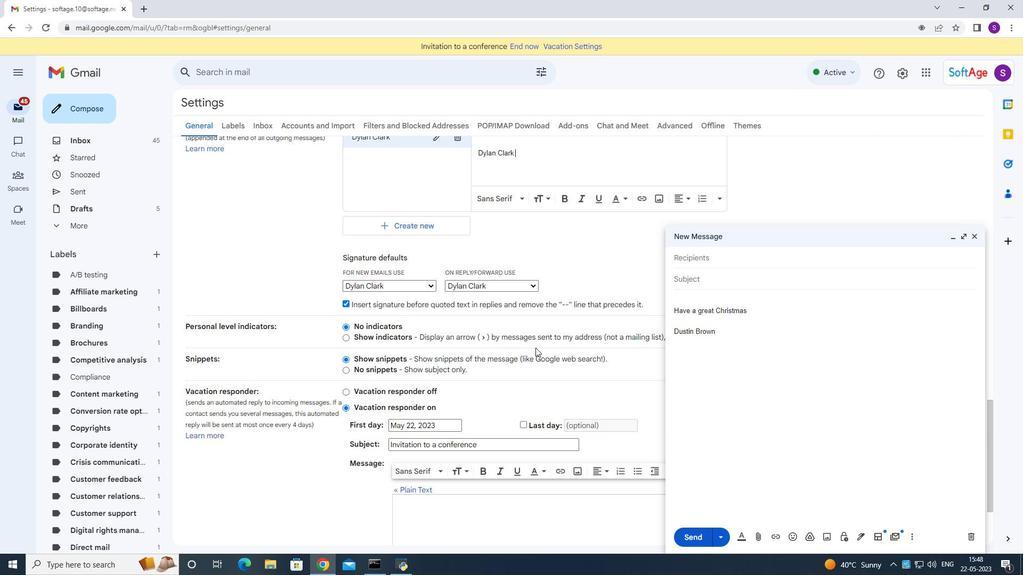 
Action: Mouse moved to (535, 343)
Screenshot: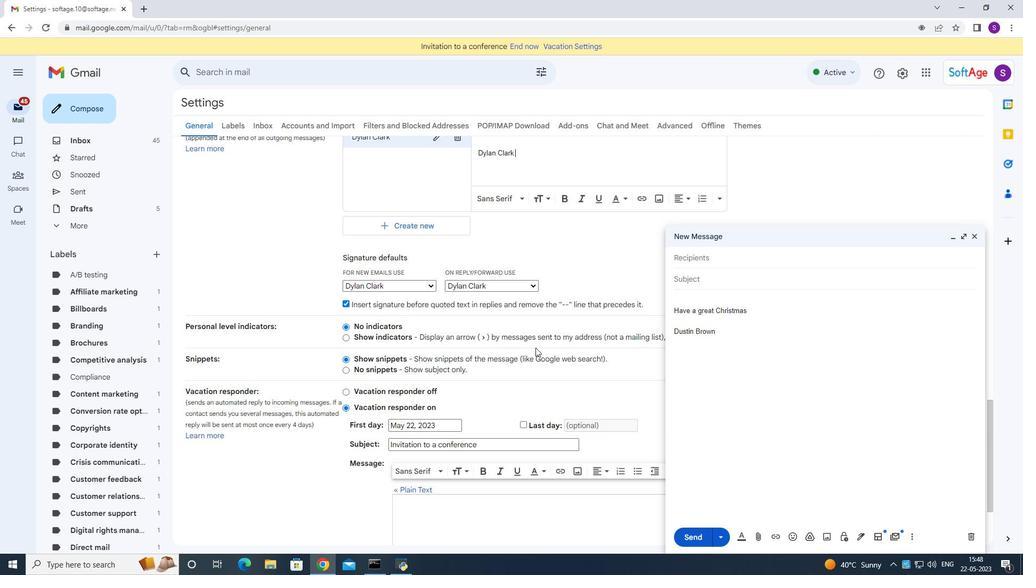 
Action: Mouse scrolled (535, 343) with delta (0, 0)
Screenshot: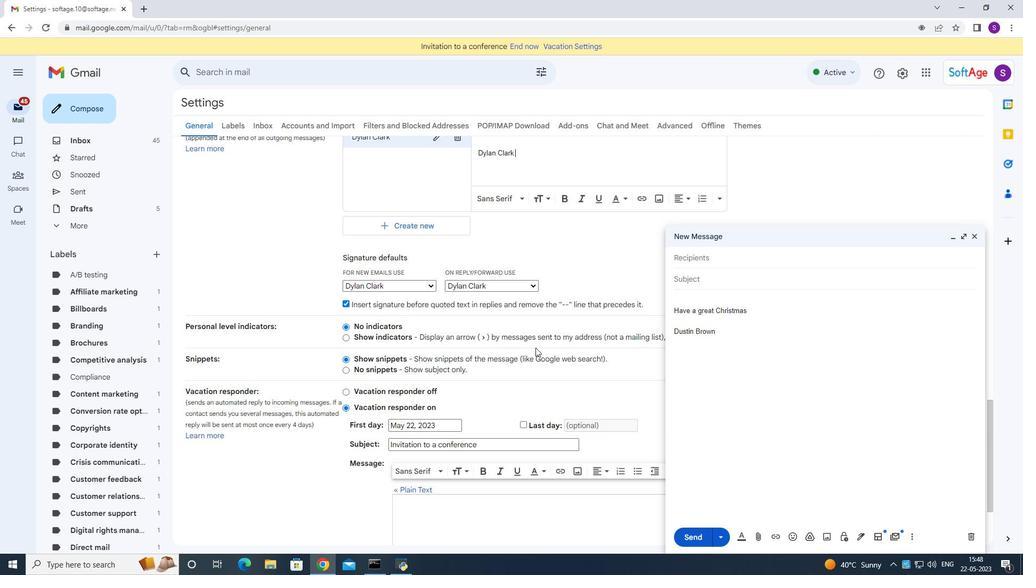 
Action: Mouse moved to (536, 343)
Screenshot: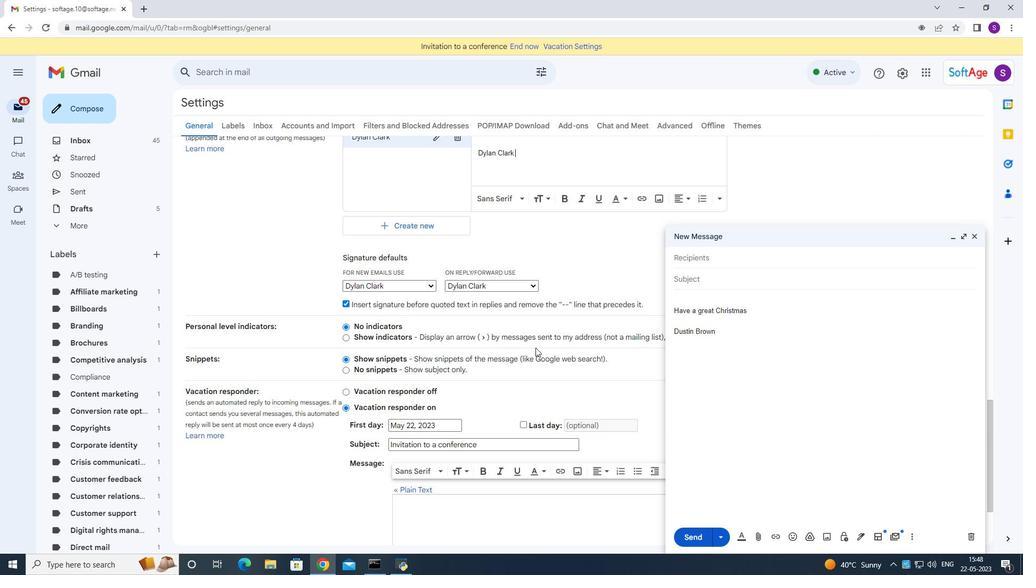 
Action: Mouse scrolled (536, 343) with delta (0, 0)
Screenshot: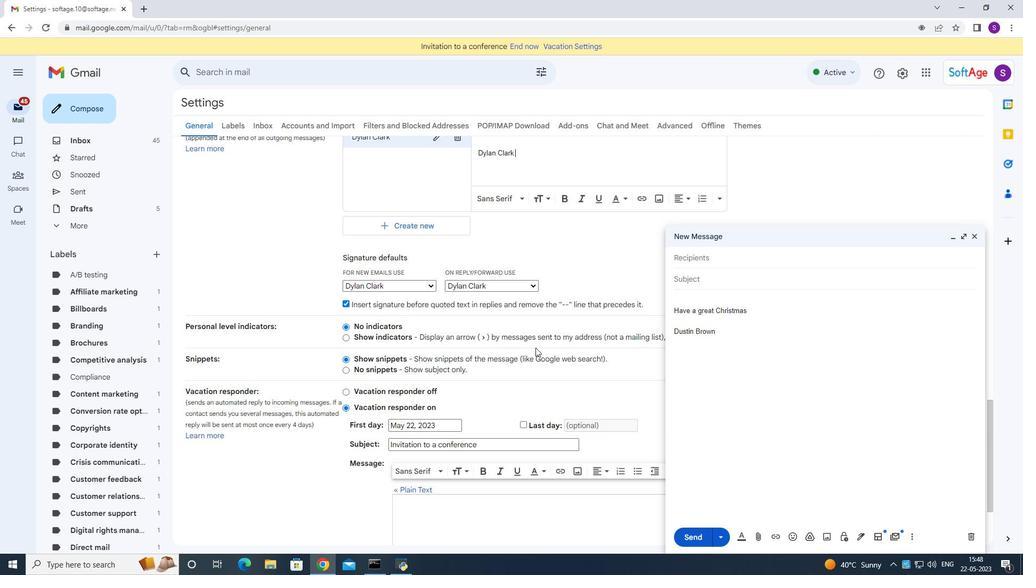 
Action: Mouse scrolled (536, 343) with delta (0, 0)
Screenshot: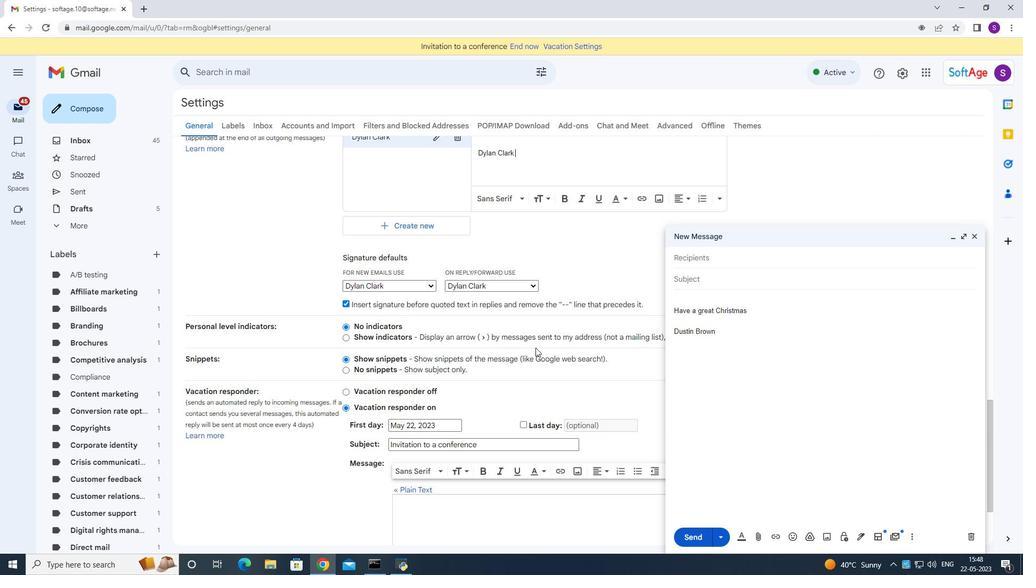 
Action: Mouse moved to (536, 343)
Screenshot: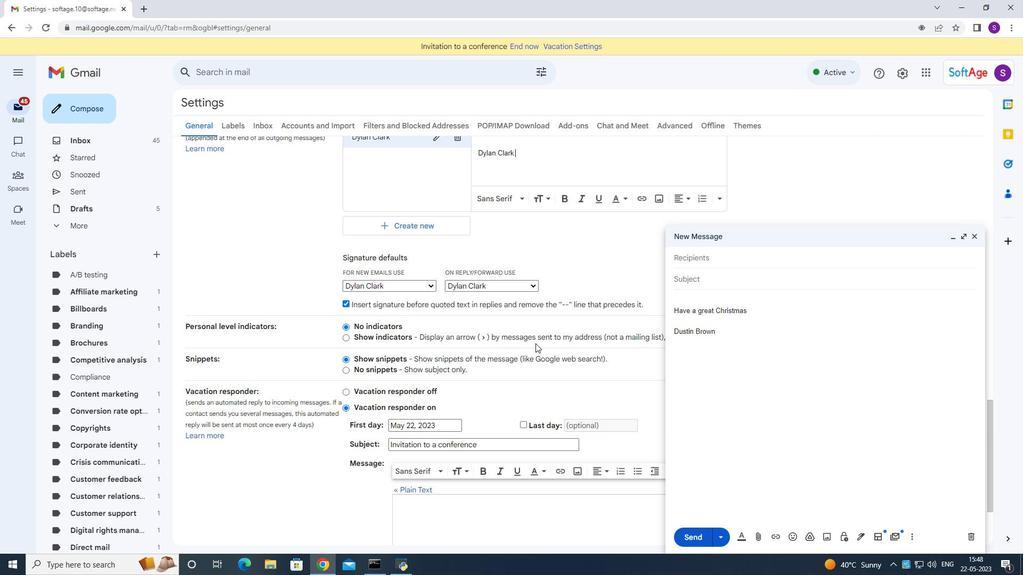 
Action: Mouse scrolled (536, 343) with delta (0, 0)
Screenshot: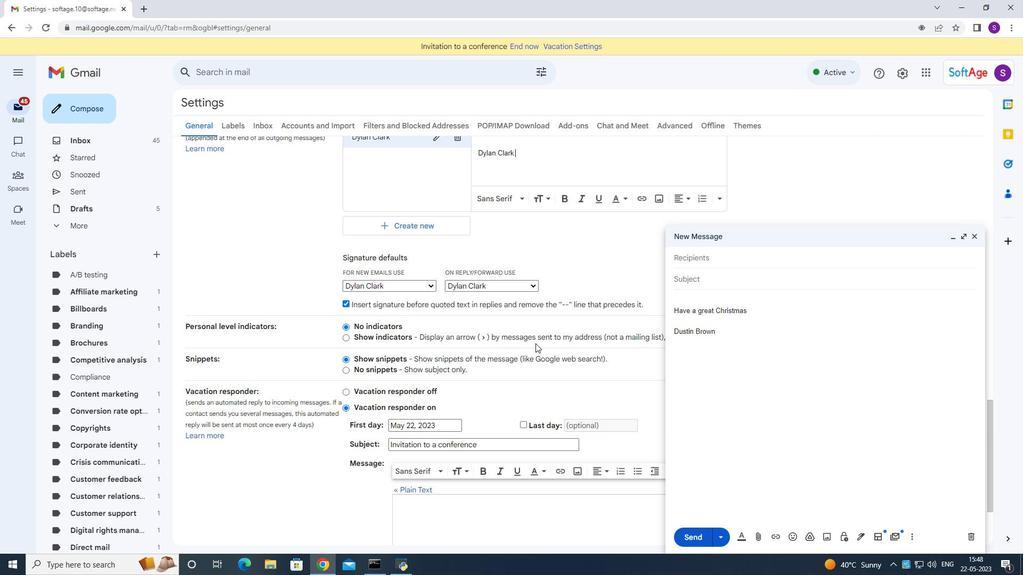 
Action: Mouse moved to (521, 422)
Screenshot: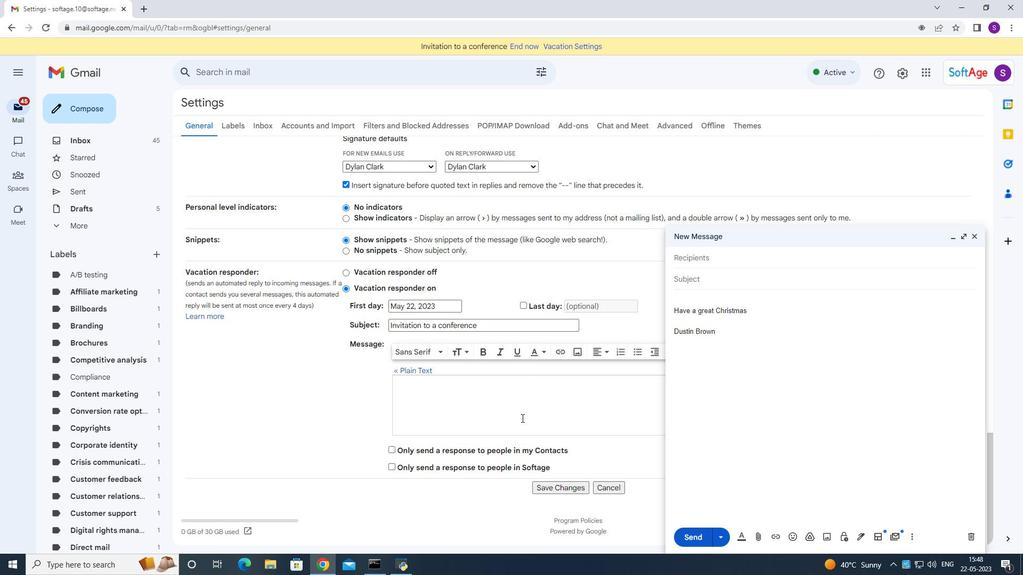 
Action: Mouse scrolled (521, 422) with delta (0, 0)
Screenshot: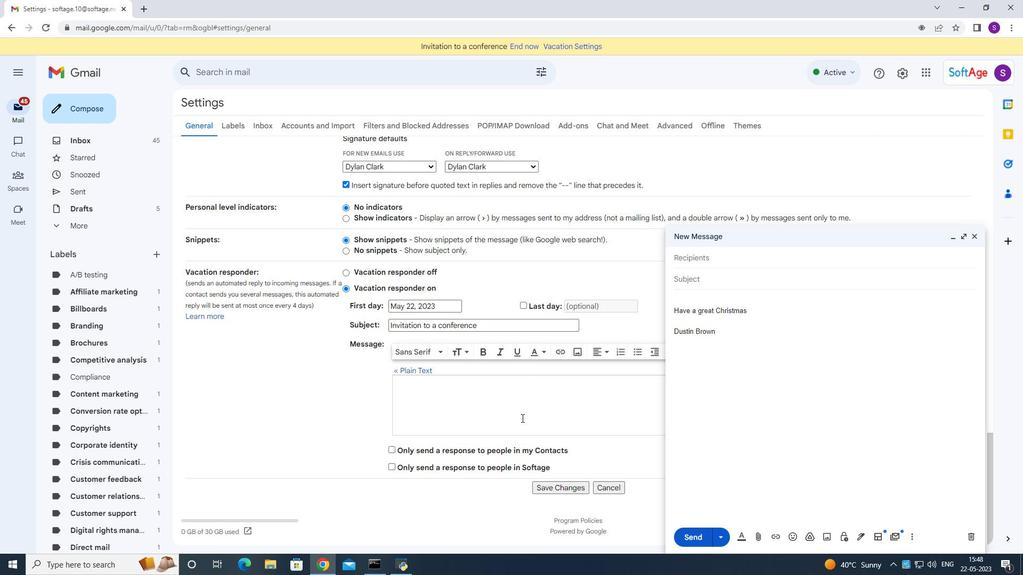 
Action: Mouse scrolled (521, 422) with delta (0, 0)
Screenshot: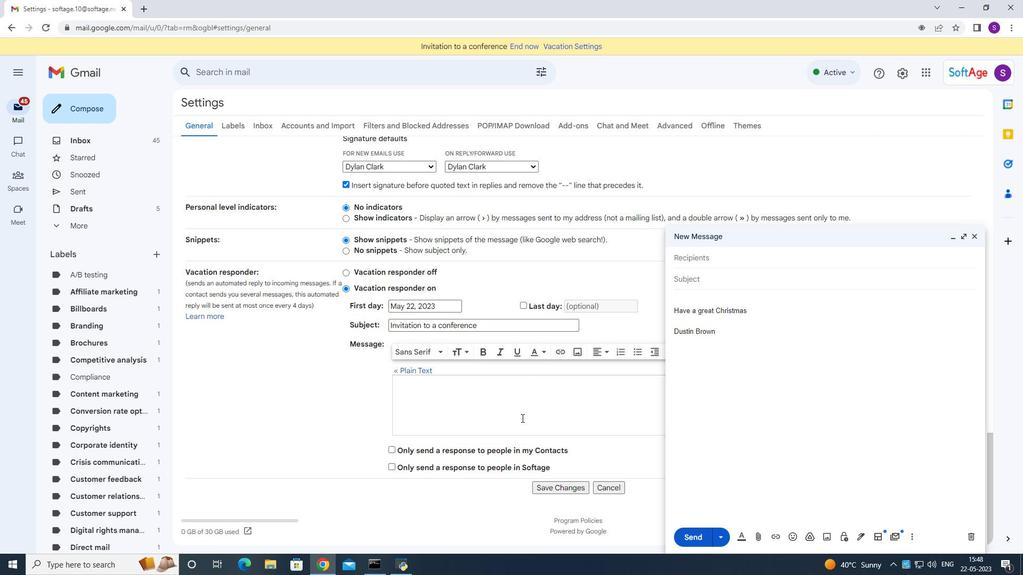 
Action: Mouse moved to (521, 423)
Screenshot: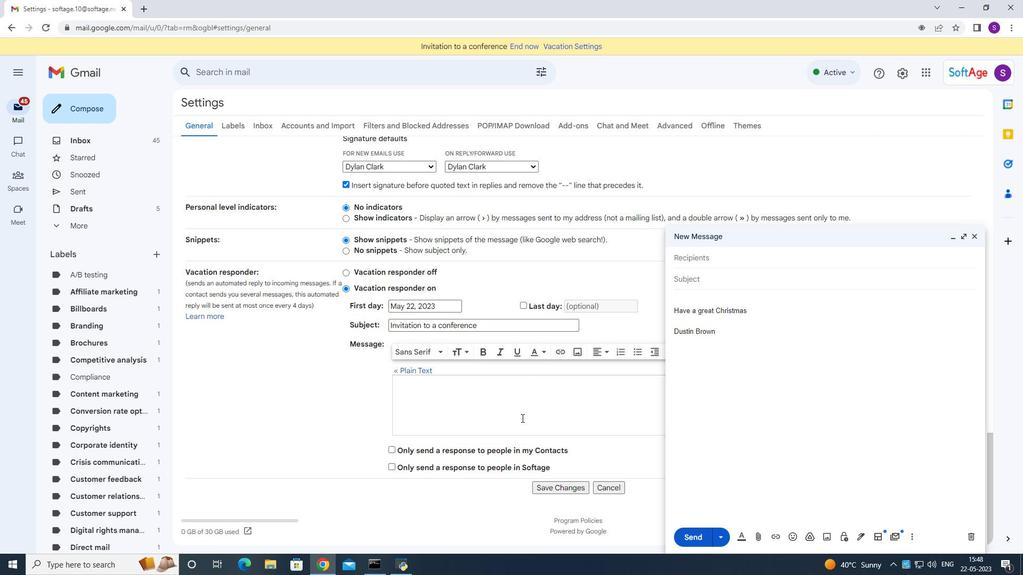 
Action: Mouse scrolled (521, 422) with delta (0, 0)
Screenshot: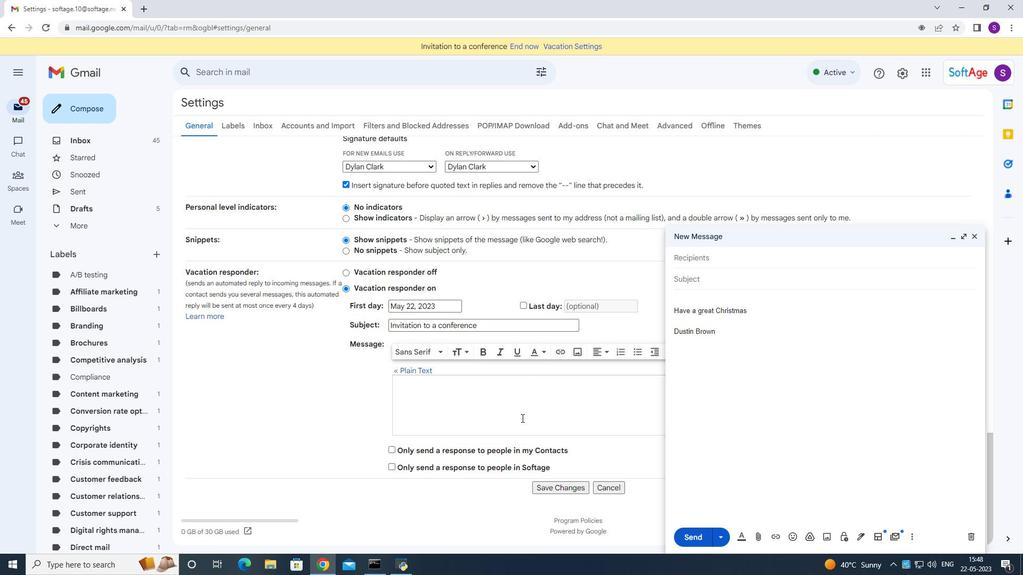 
Action: Mouse scrolled (521, 422) with delta (0, 0)
Screenshot: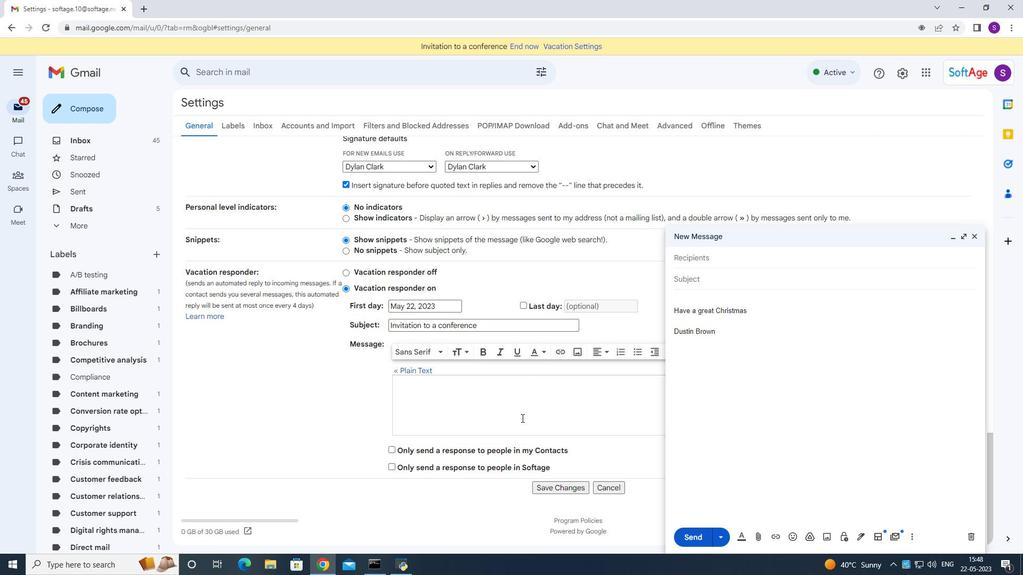 
Action: Mouse moved to (521, 423)
Screenshot: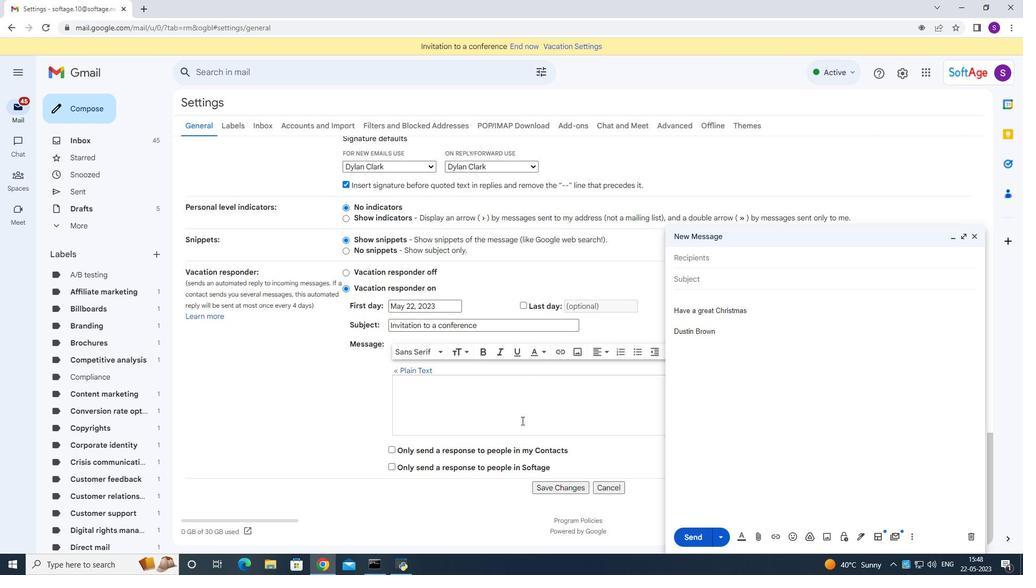 
Action: Mouse scrolled (521, 422) with delta (0, 0)
Screenshot: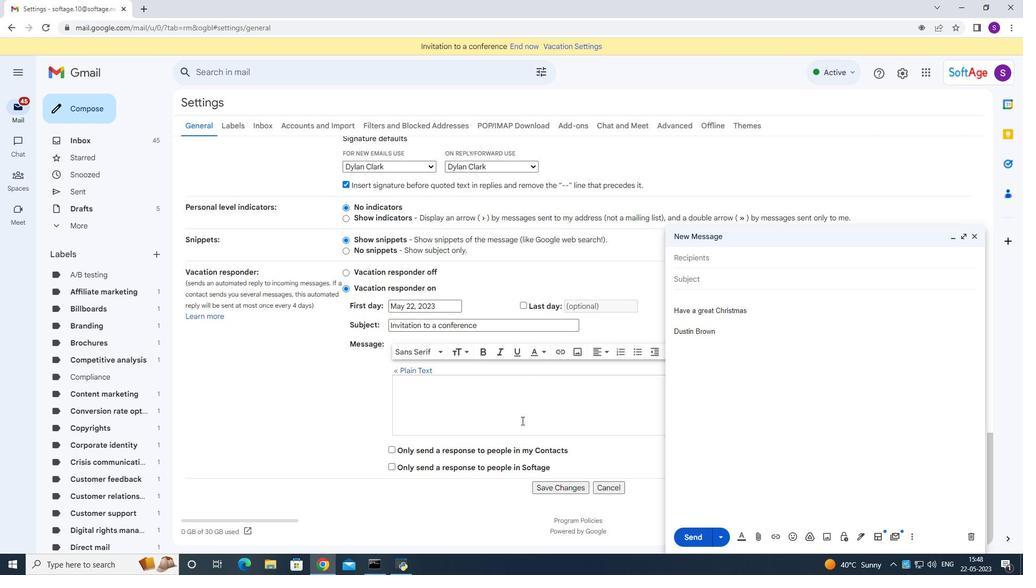 
Action: Mouse moved to (551, 492)
Screenshot: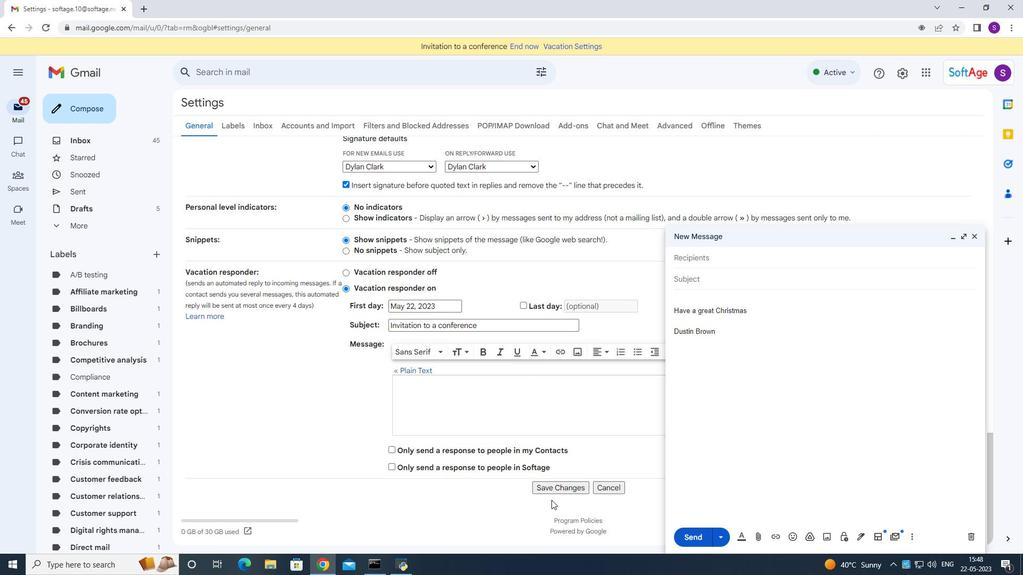 
Action: Mouse pressed left at (551, 492)
Screenshot: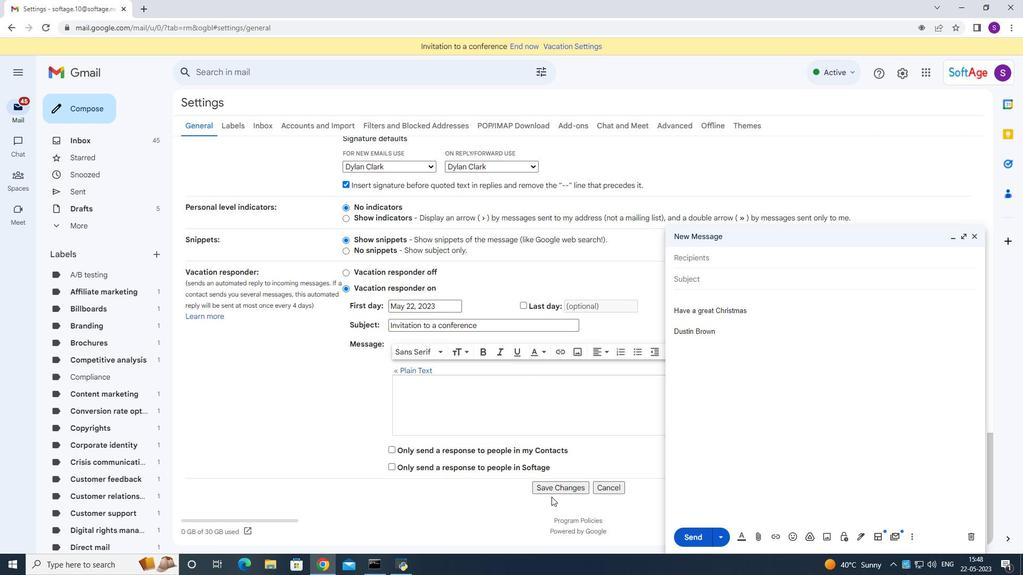 
Action: Mouse moved to (977, 238)
Screenshot: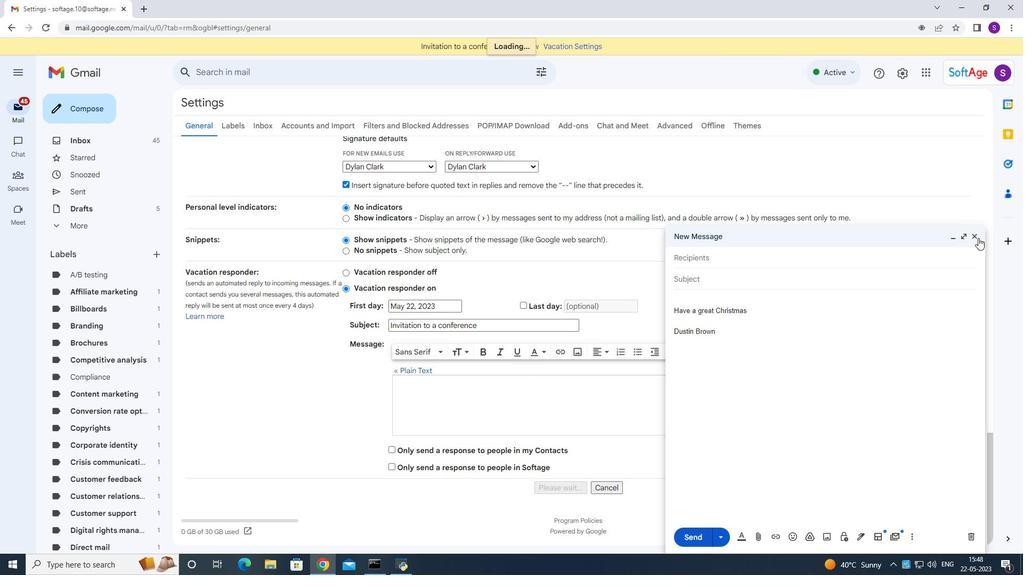 
Action: Mouse pressed left at (977, 238)
Screenshot: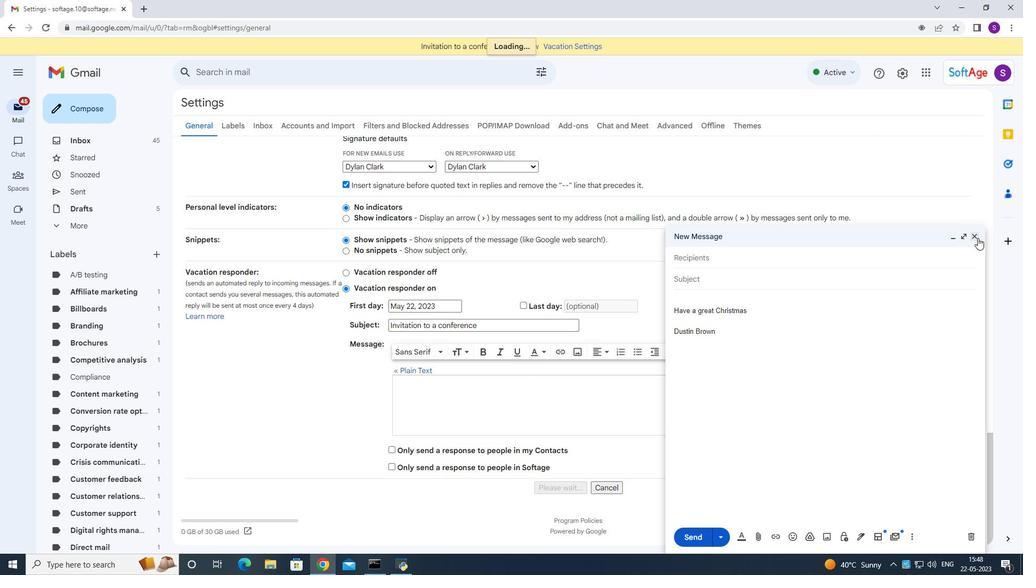 
Action: Mouse moved to (107, 114)
Screenshot: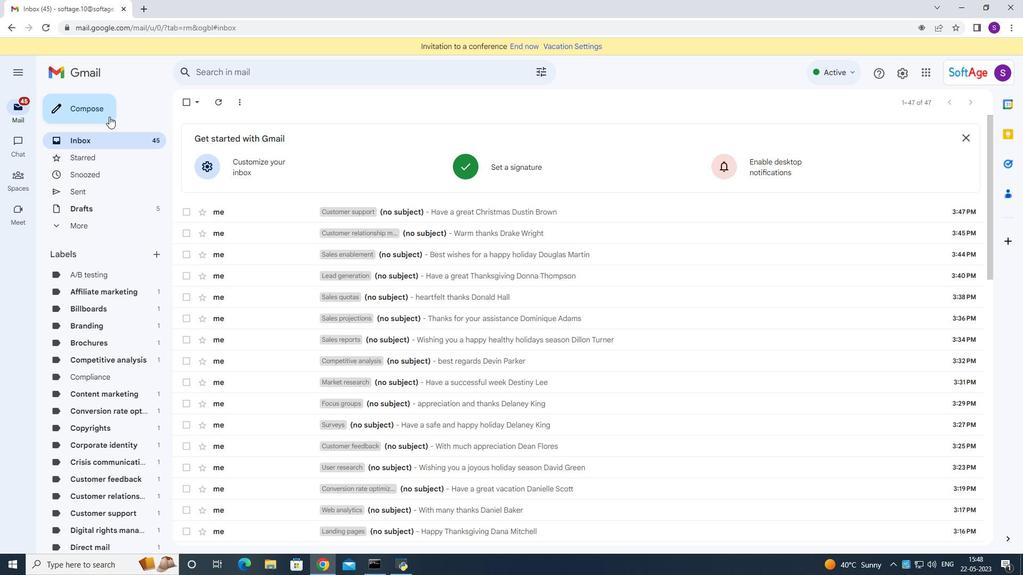 
Action: Mouse pressed left at (107, 114)
Screenshot: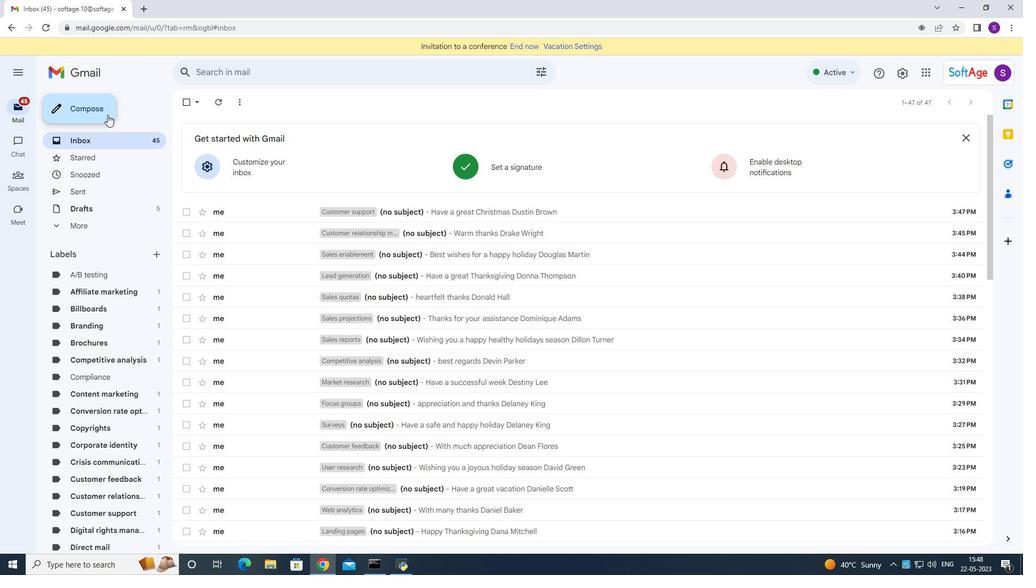 
Action: Mouse moved to (721, 270)
Screenshot: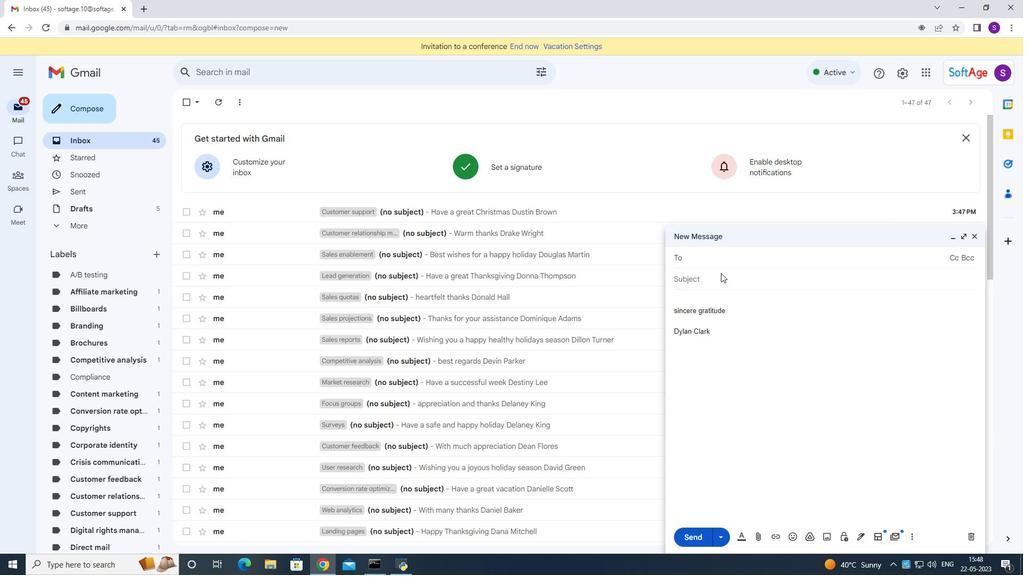 
Action: Key pressed <Key.shift>Softage.10<Key.shift>@softage.net
Screenshot: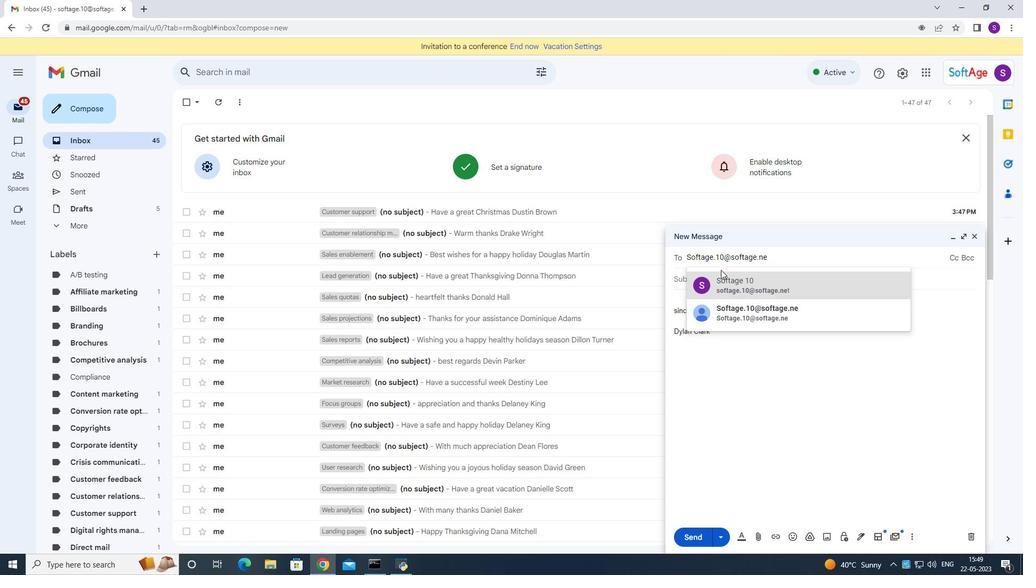 
Action: Mouse moved to (728, 275)
Screenshot: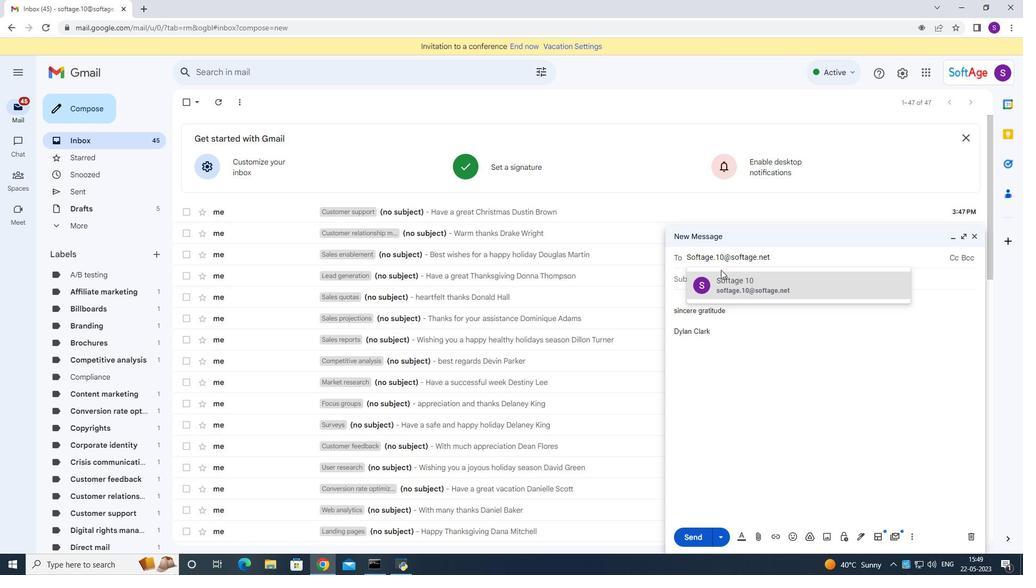
Action: Mouse pressed left at (728, 275)
Screenshot: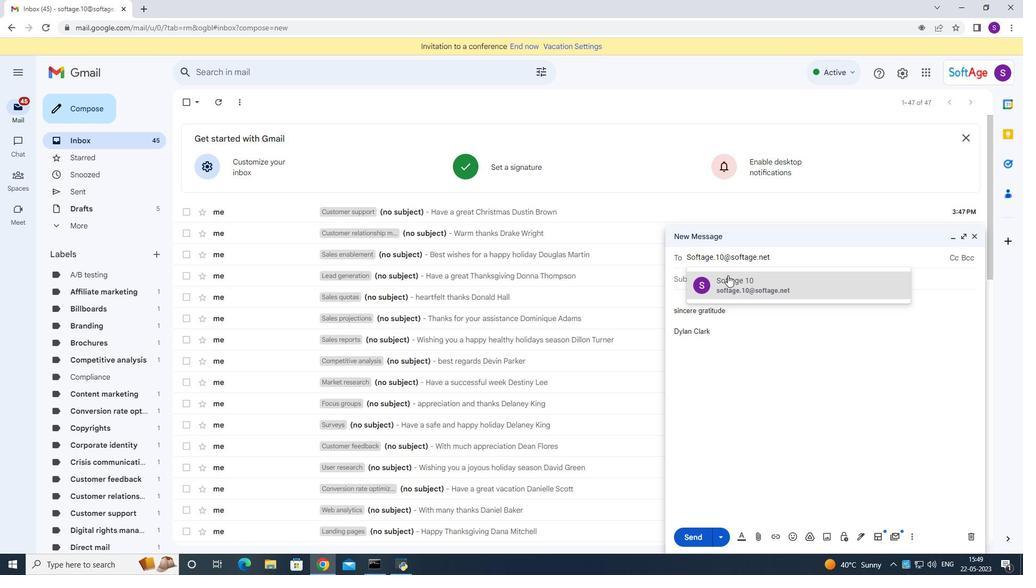 
Action: Mouse moved to (909, 537)
Screenshot: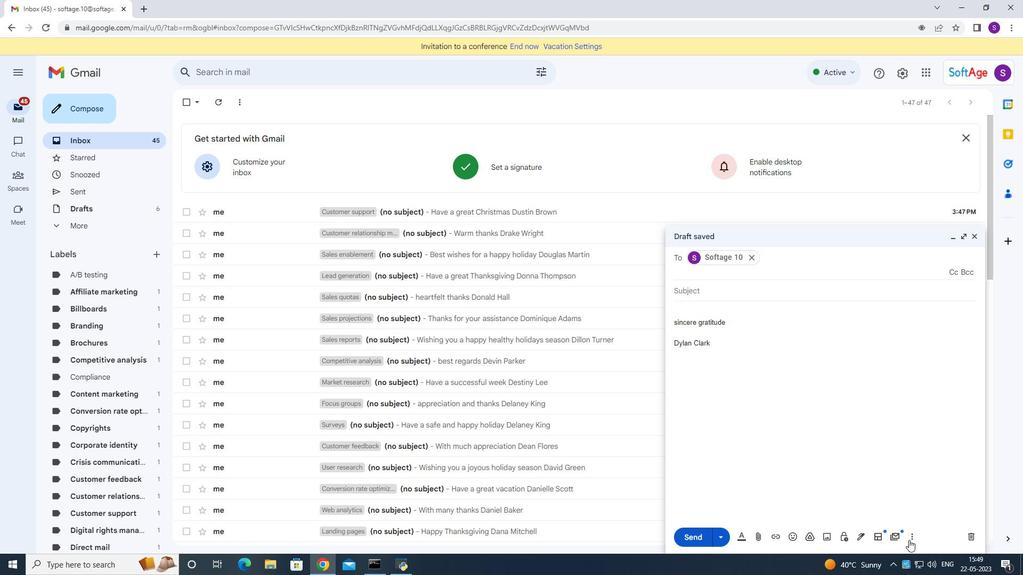 
Action: Mouse pressed left at (909, 537)
Screenshot: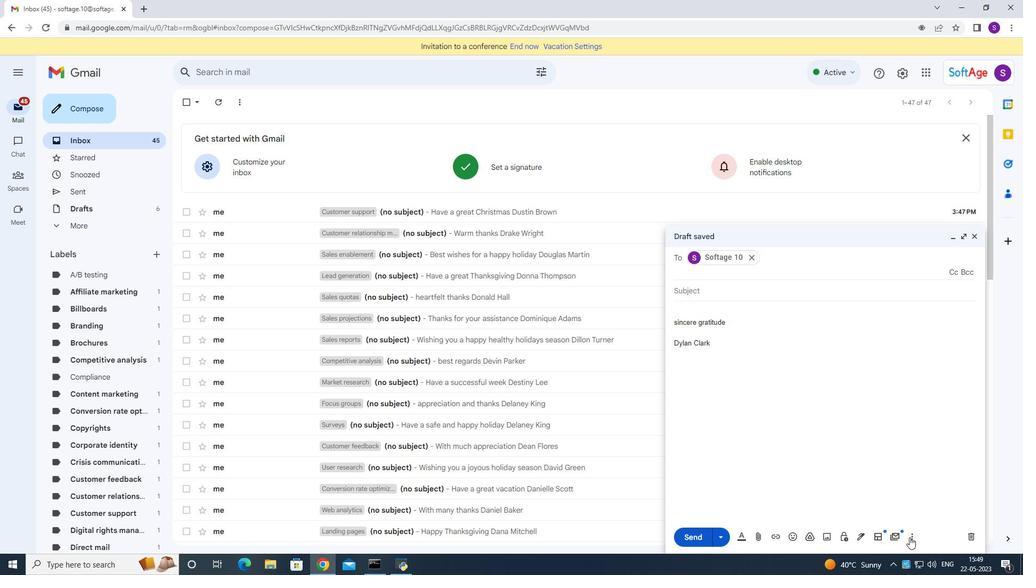 
Action: Mouse moved to (839, 440)
Screenshot: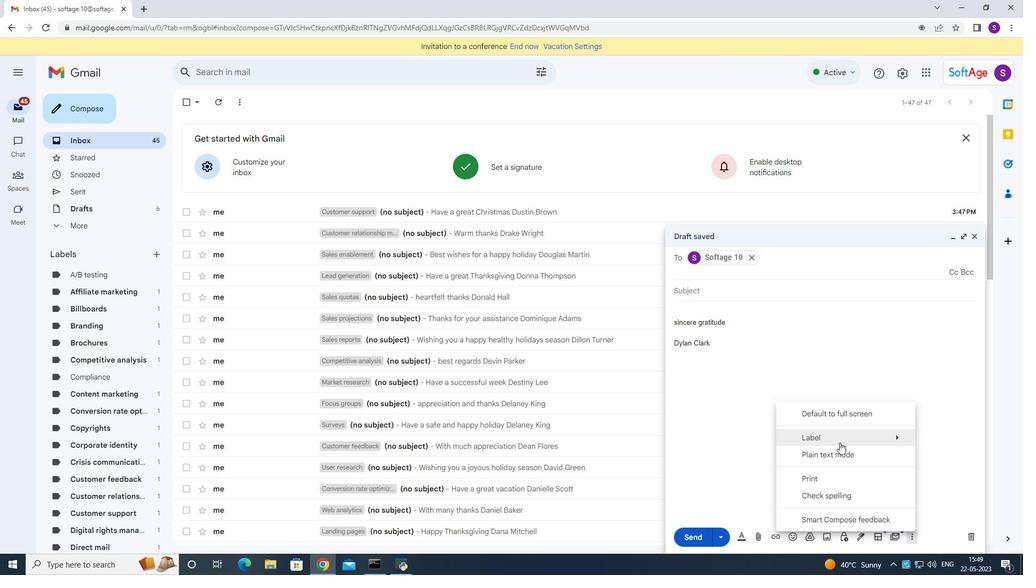 
Action: Mouse pressed left at (839, 440)
Screenshot: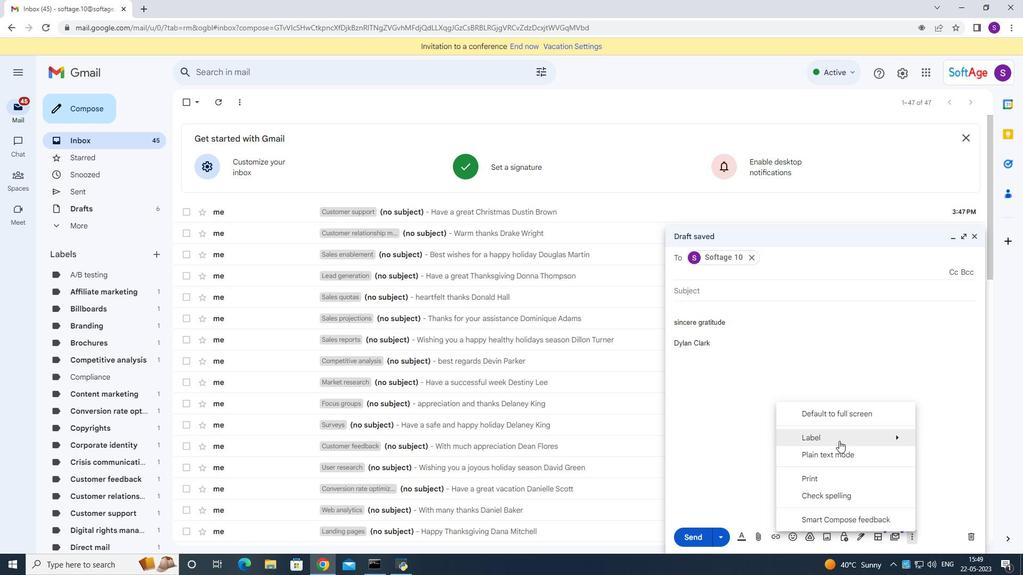 
Action: Mouse moved to (638, 419)
Screenshot: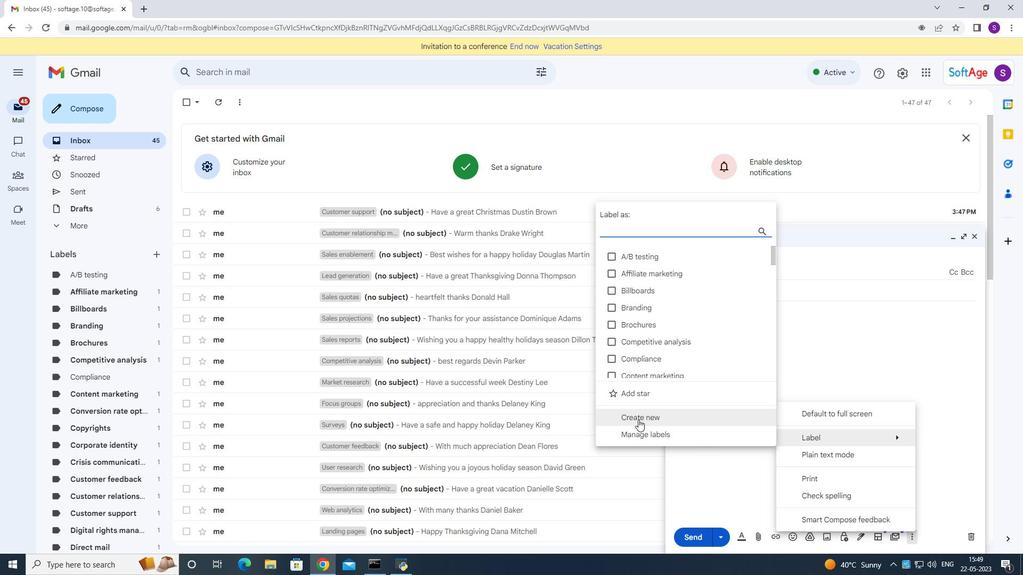 
Action: Mouse pressed left at (638, 419)
Screenshot: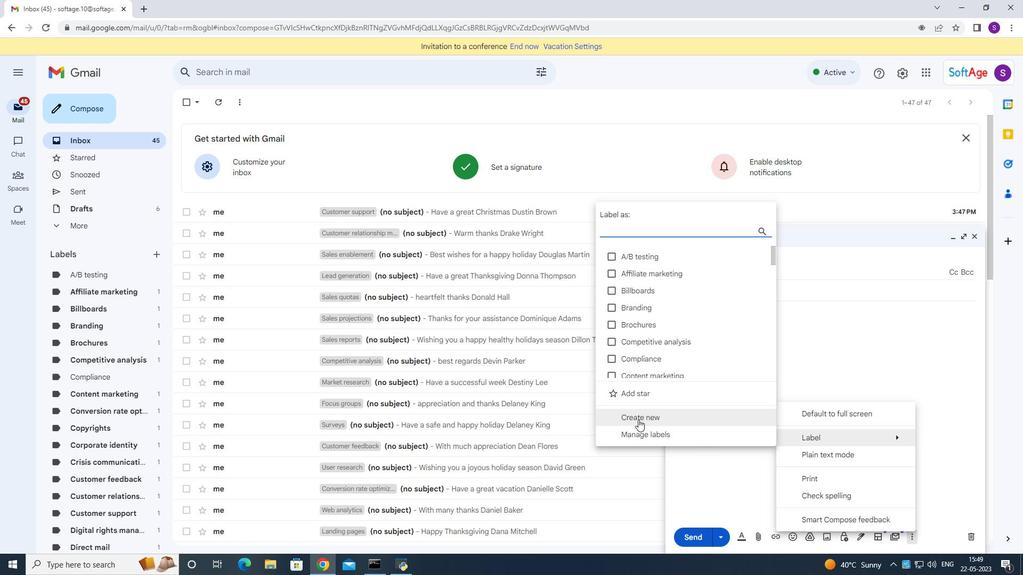 
Action: Mouse moved to (477, 292)
Screenshot: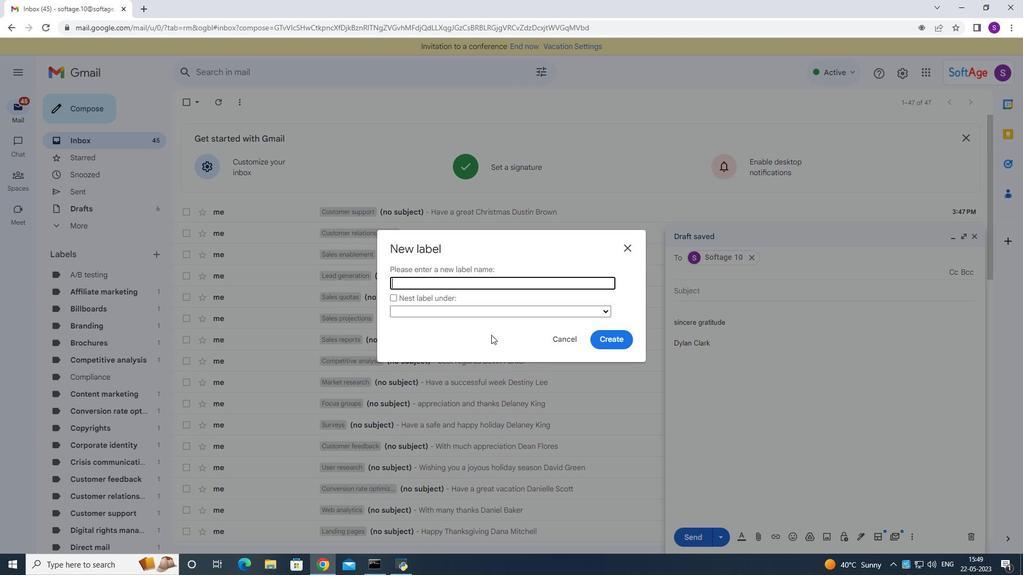 
Action: Key pressed <Key.shift>Help<Key.space>desk<Key.space>
Screenshot: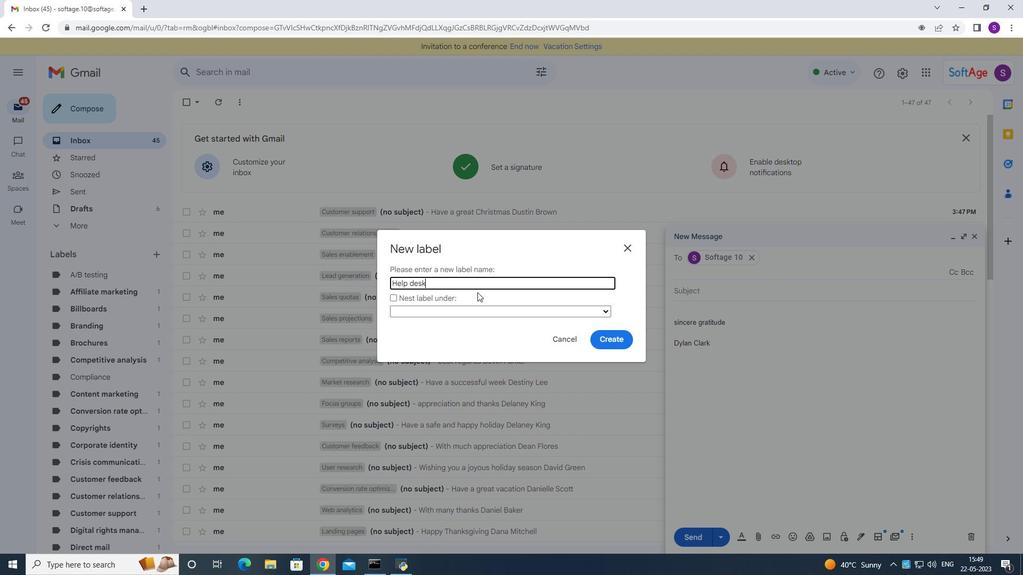 
Action: Mouse moved to (607, 336)
Screenshot: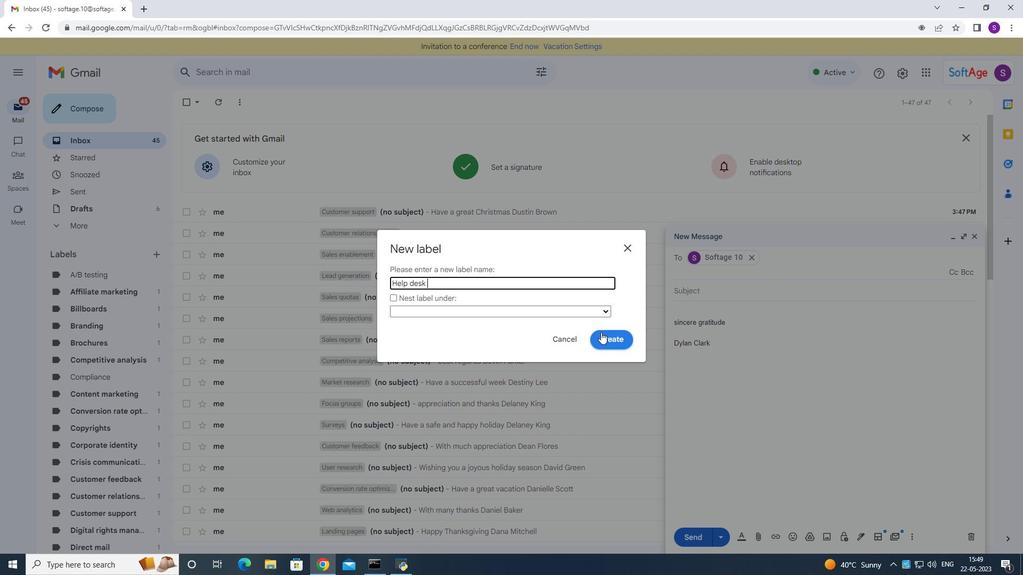 
Action: Mouse pressed left at (607, 336)
Screenshot: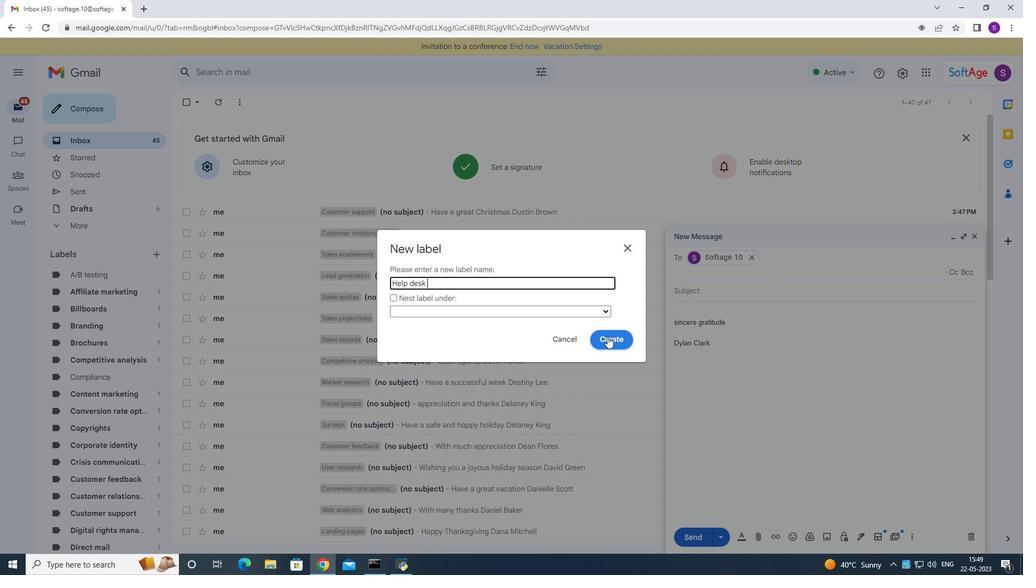 
Action: Mouse moved to (688, 537)
Screenshot: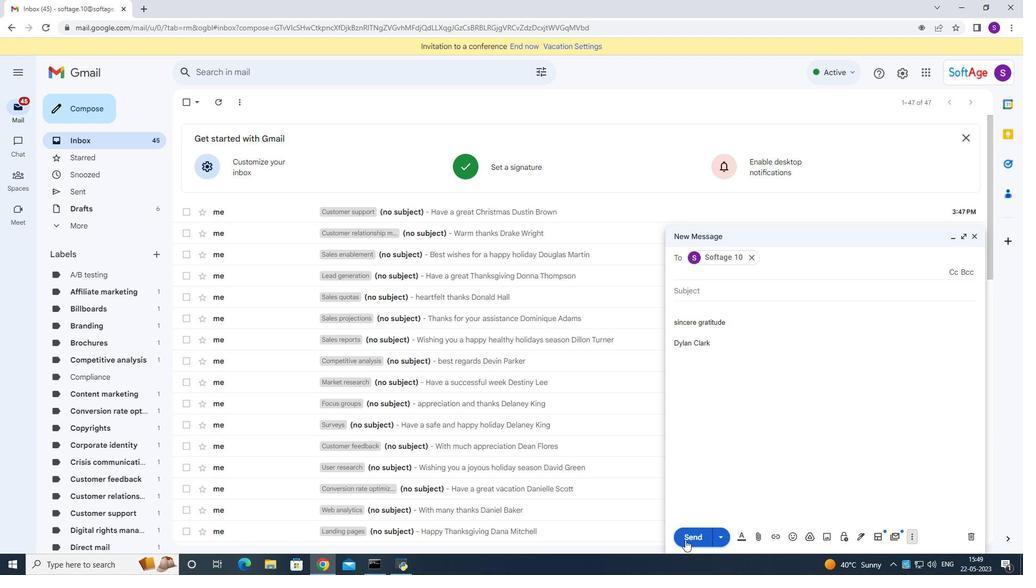 
Action: Mouse pressed left at (688, 537)
Screenshot: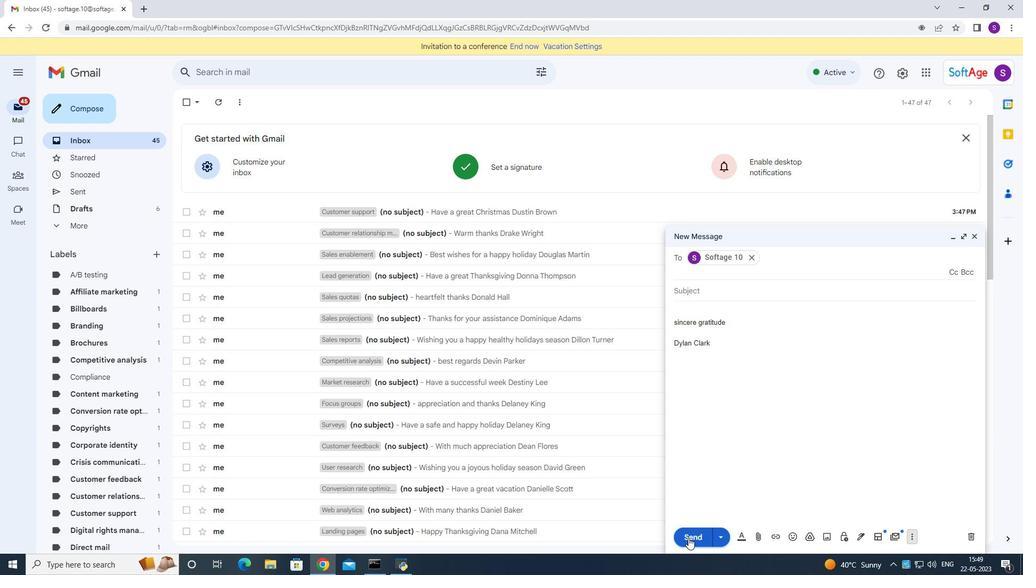 
Action: Mouse moved to (707, 344)
Screenshot: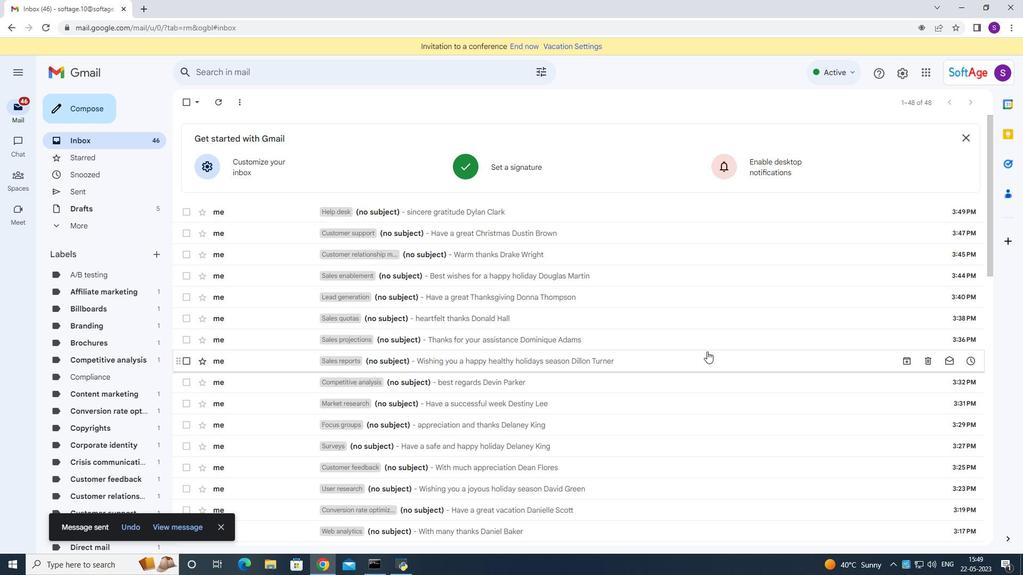 
